 Task: Compose an email with the signature Gabriel Evans with the subject Request for a video and the message Could you please provide a summary of the results? from softage.1@softage.net to softage.8@softage.net,  softage.1@softage.net and softage.9@softage.net with CC to softage.10@softage.net with an attached document Branding_strategy.docx, insert an emoji of work Send the email
Action: Mouse moved to (423, 525)
Screenshot: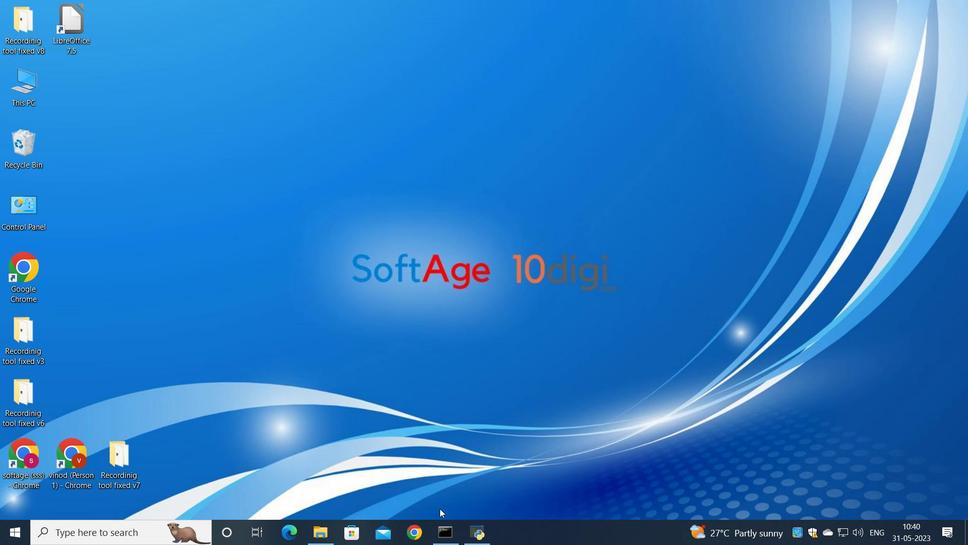 
Action: Mouse pressed left at (423, 525)
Screenshot: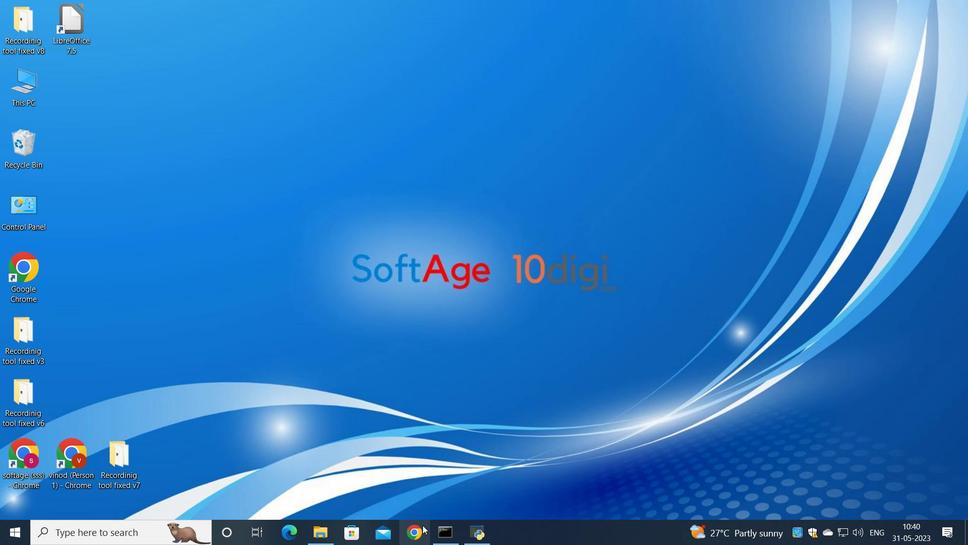 
Action: Mouse moved to (446, 332)
Screenshot: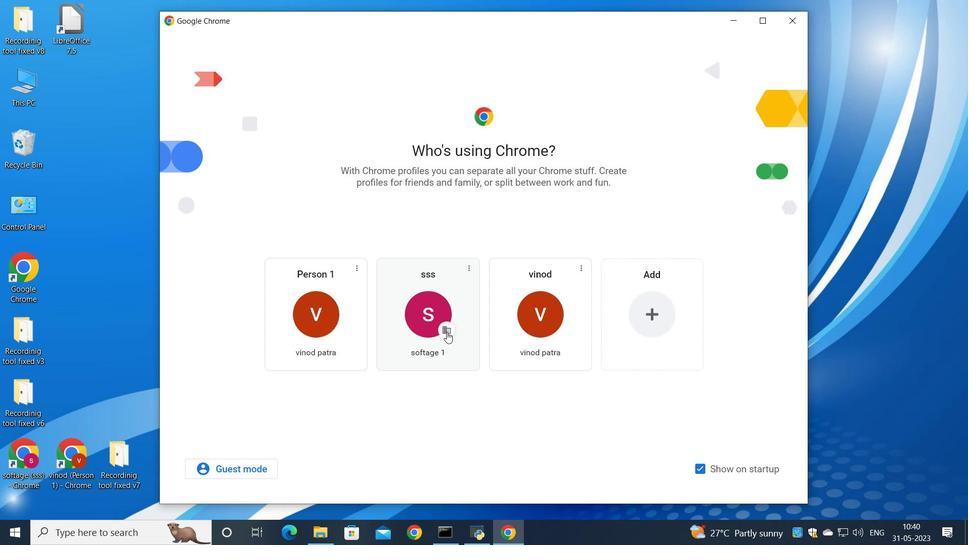 
Action: Mouse pressed left at (446, 332)
Screenshot: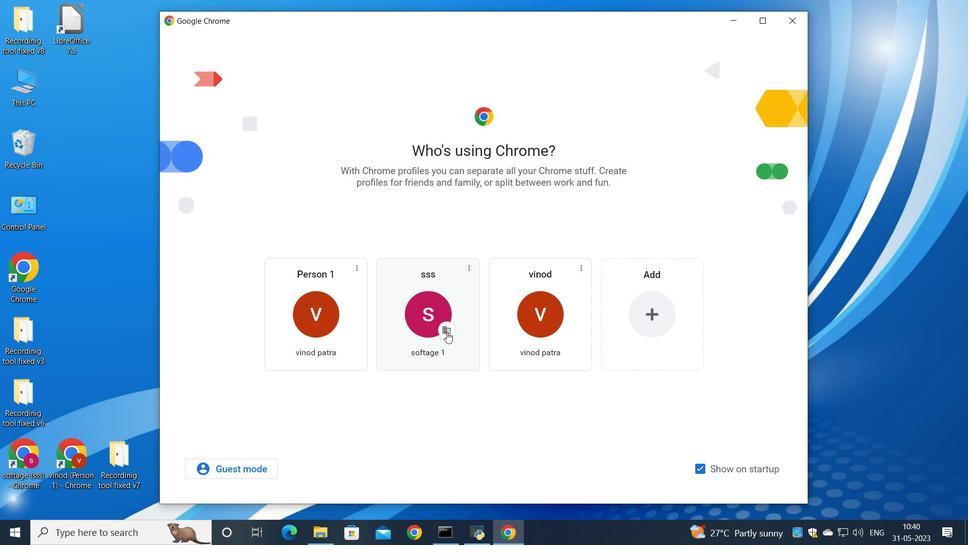 
Action: Mouse moved to (853, 62)
Screenshot: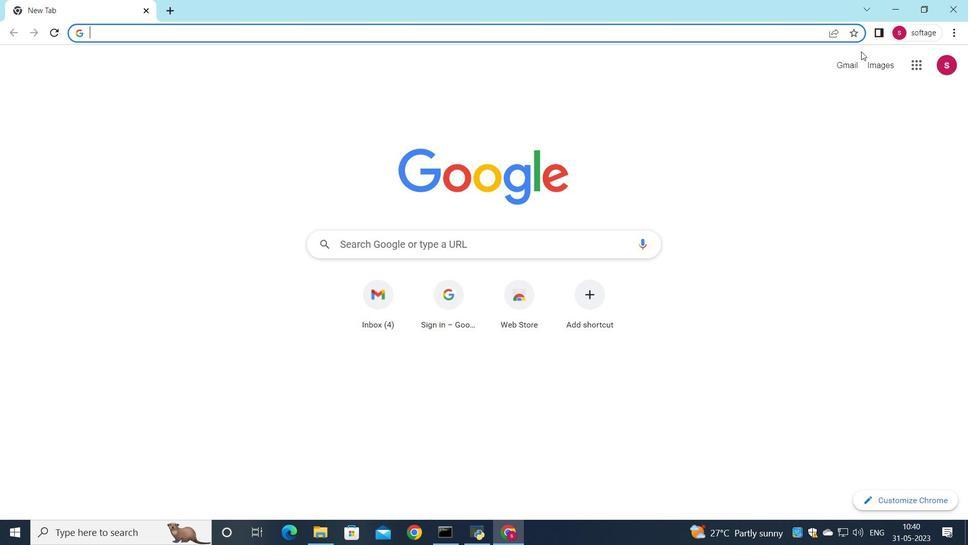 
Action: Mouse pressed left at (853, 62)
Screenshot: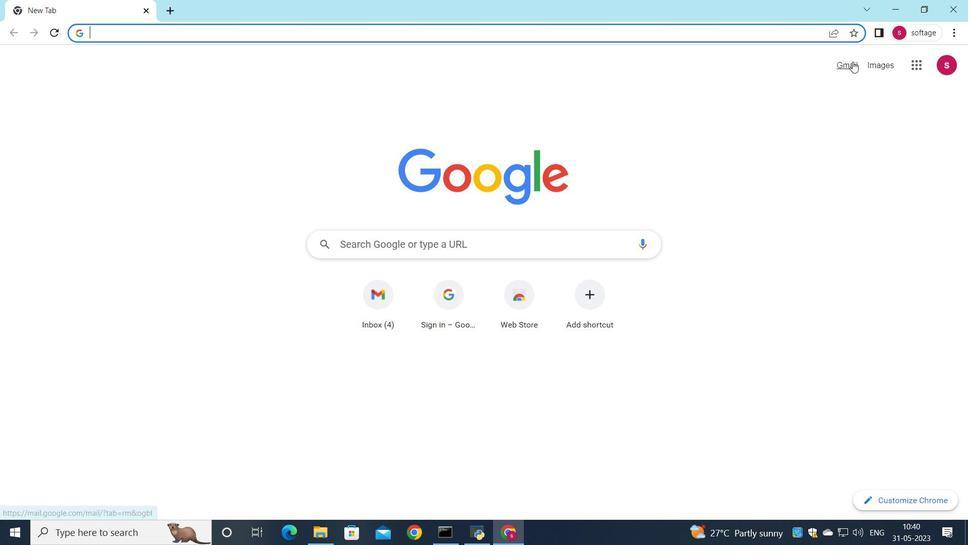 
Action: Mouse moved to (825, 77)
Screenshot: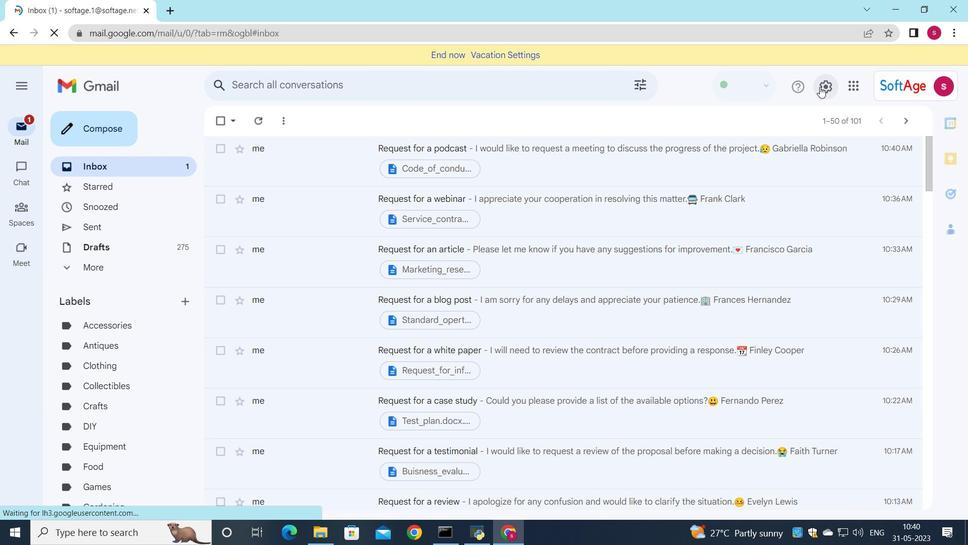 
Action: Mouse pressed left at (825, 77)
Screenshot: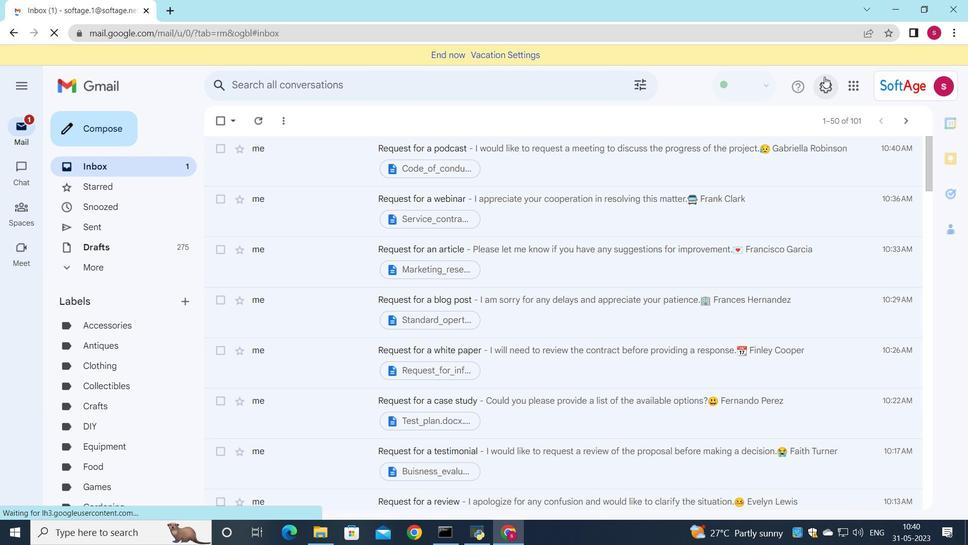 
Action: Mouse moved to (831, 154)
Screenshot: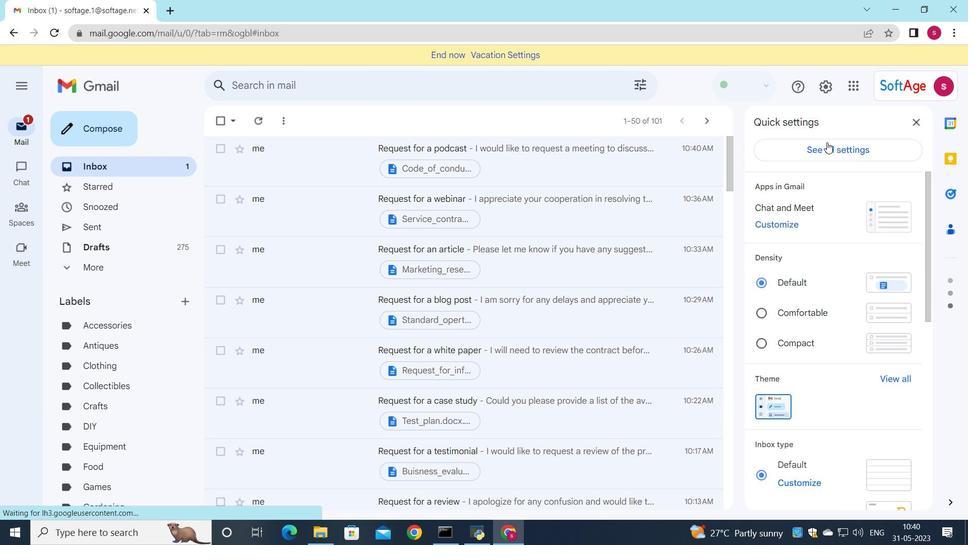 
Action: Mouse pressed left at (831, 154)
Screenshot: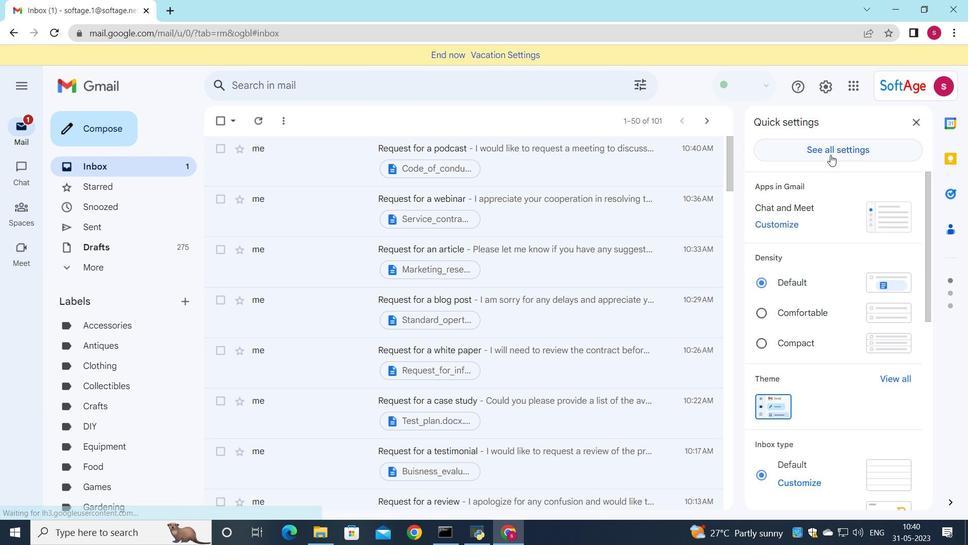 
Action: Mouse moved to (570, 228)
Screenshot: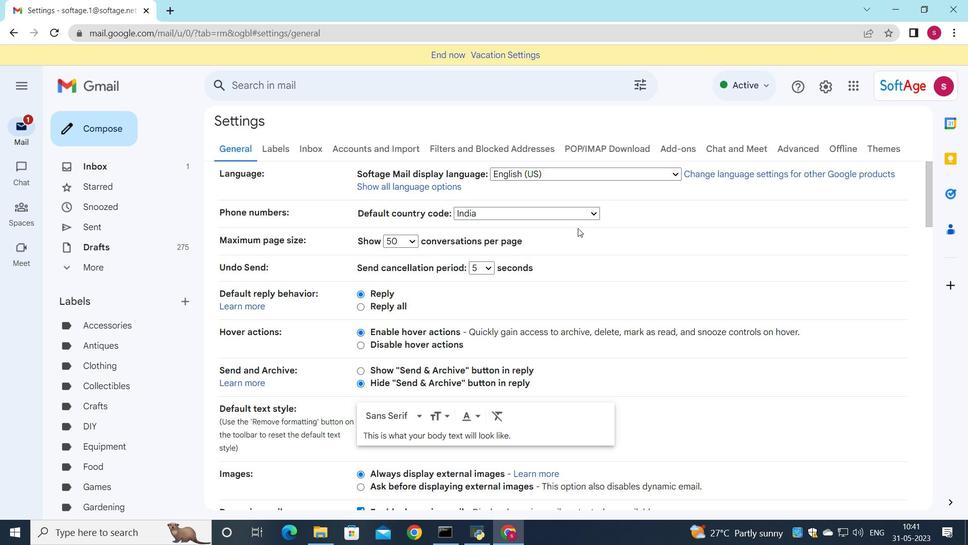 
Action: Mouse scrolled (570, 228) with delta (0, 0)
Screenshot: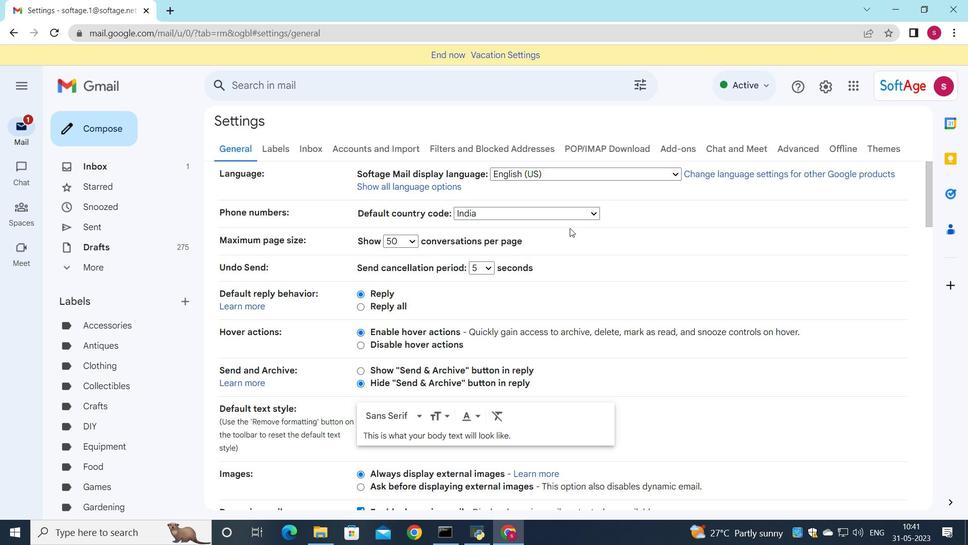 
Action: Mouse scrolled (570, 228) with delta (0, 0)
Screenshot: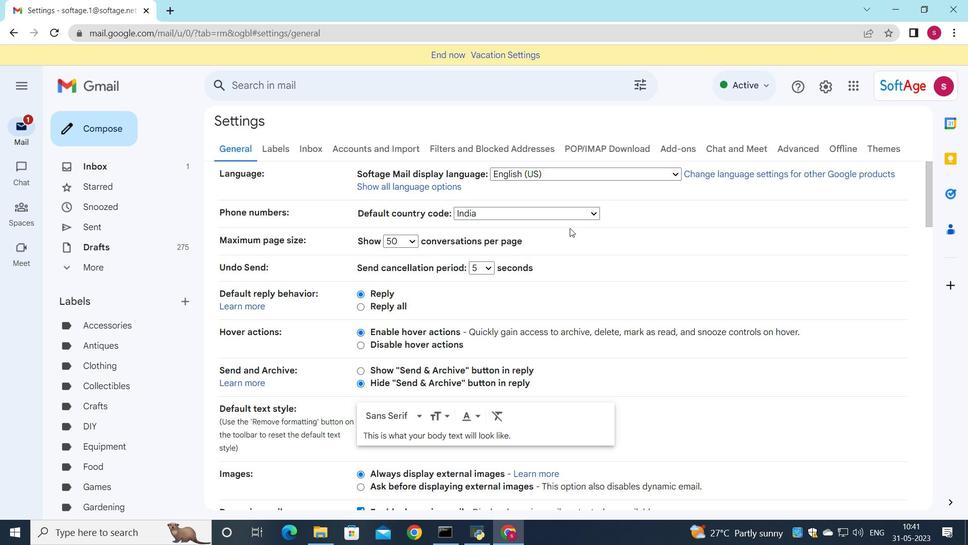 
Action: Mouse scrolled (570, 228) with delta (0, 0)
Screenshot: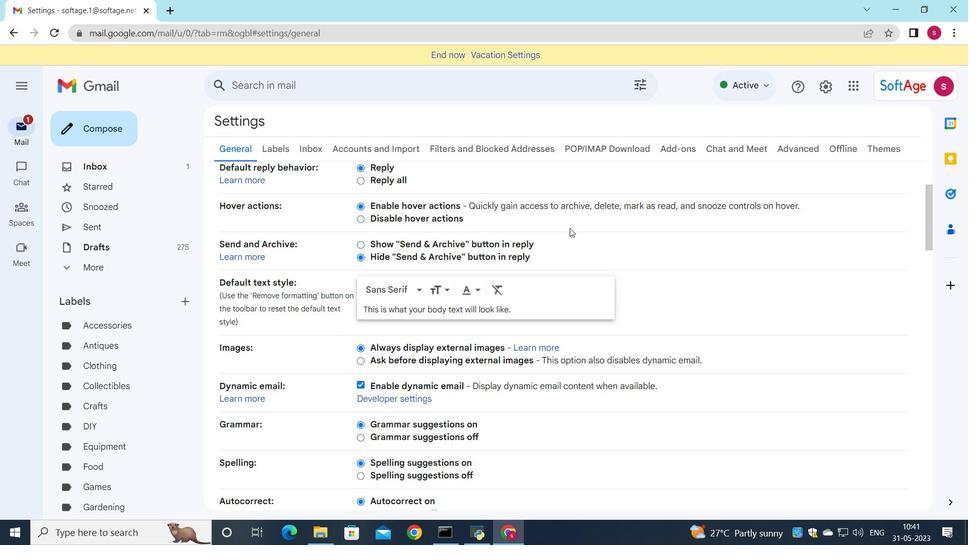 
Action: Mouse scrolled (570, 228) with delta (0, 0)
Screenshot: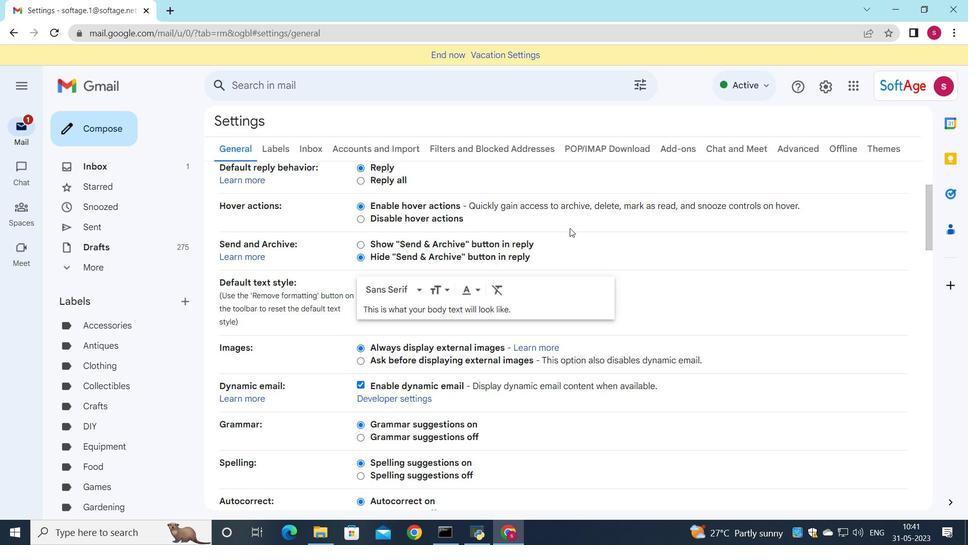 
Action: Mouse scrolled (570, 228) with delta (0, 0)
Screenshot: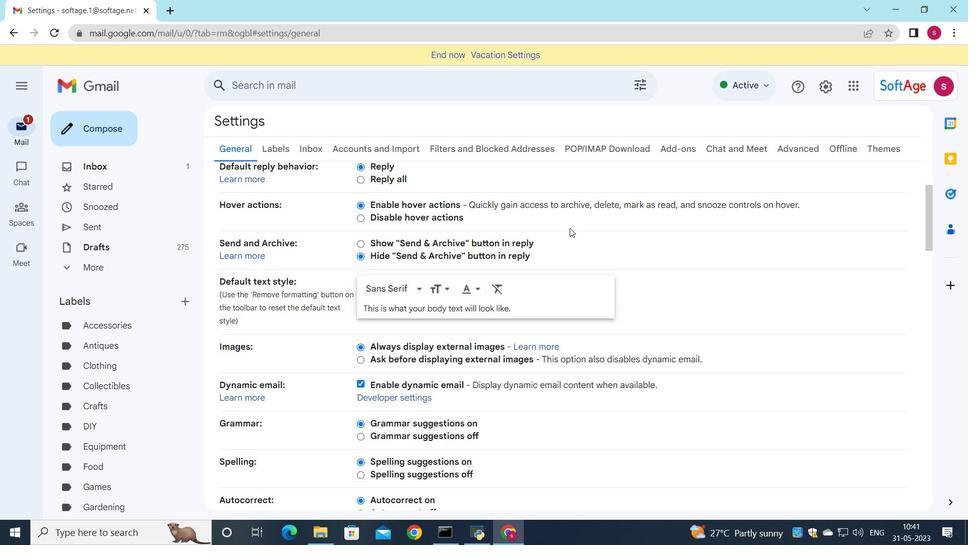 
Action: Mouse scrolled (570, 228) with delta (0, 0)
Screenshot: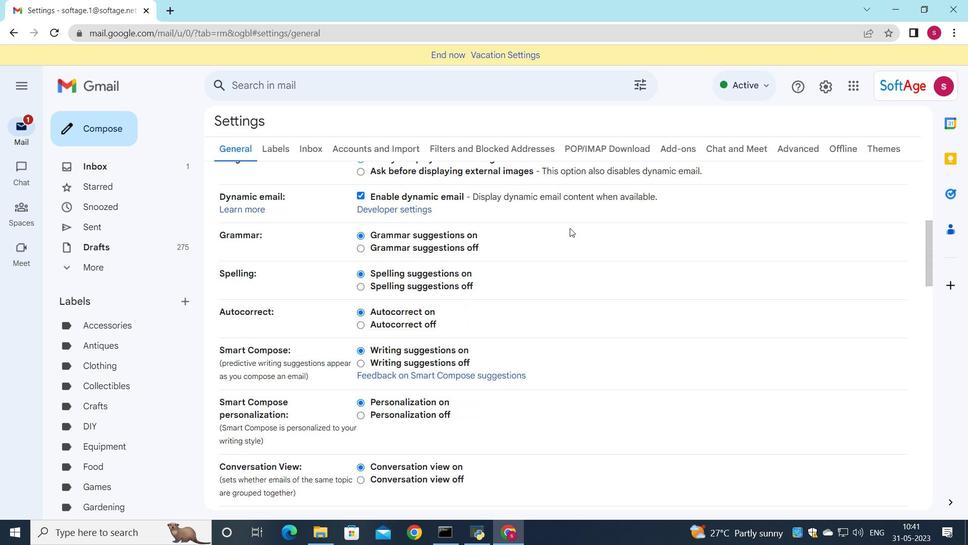 
Action: Mouse scrolled (570, 228) with delta (0, 0)
Screenshot: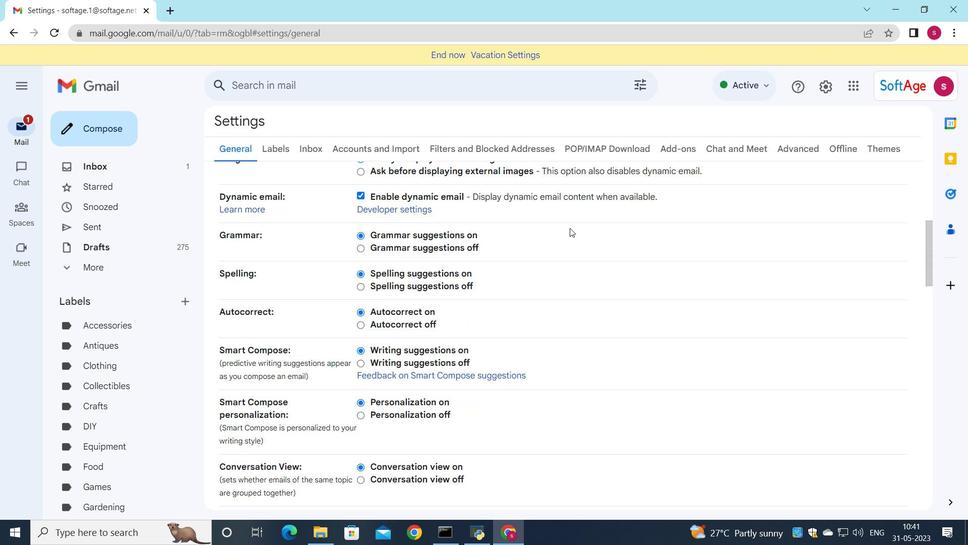 
Action: Mouse scrolled (570, 228) with delta (0, 0)
Screenshot: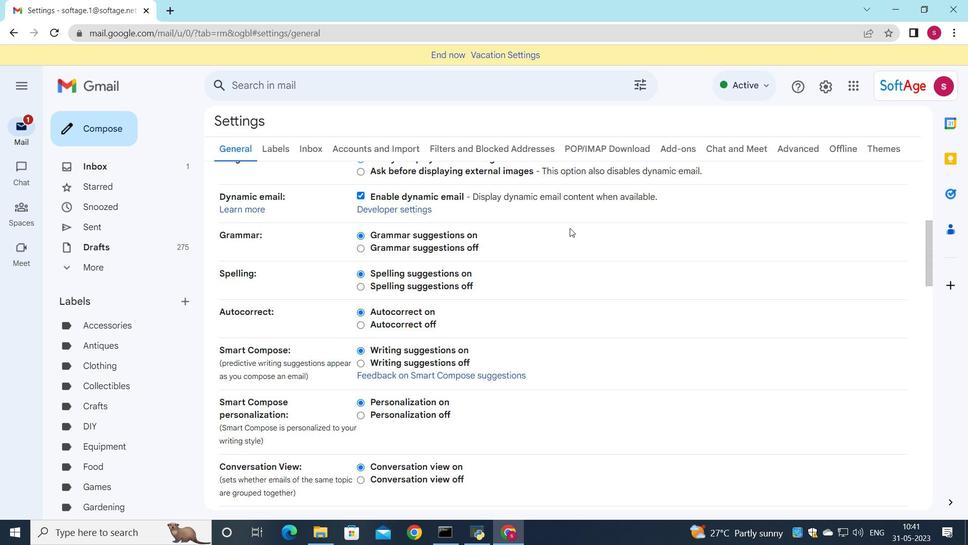 
Action: Mouse scrolled (570, 228) with delta (0, 0)
Screenshot: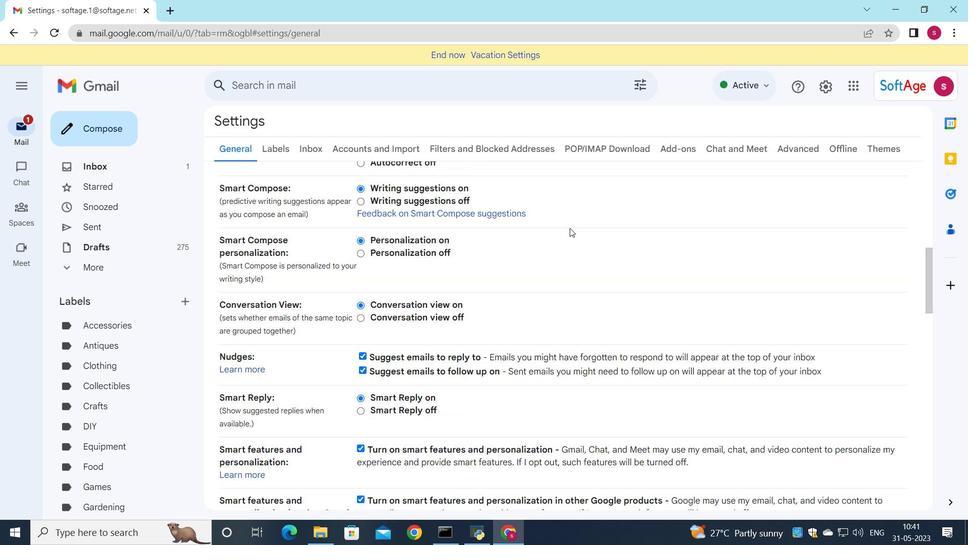 
Action: Mouse scrolled (570, 228) with delta (0, 0)
Screenshot: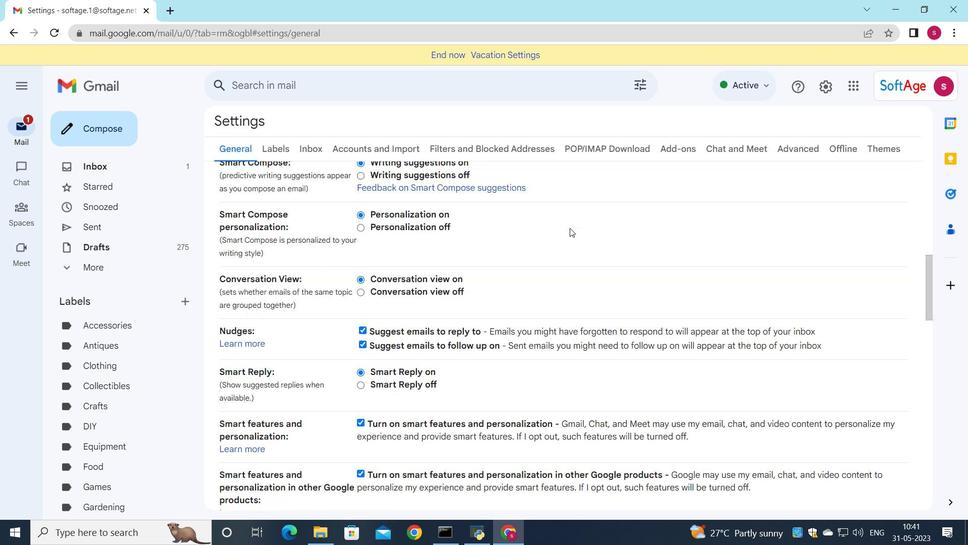 
Action: Mouse scrolled (570, 228) with delta (0, 0)
Screenshot: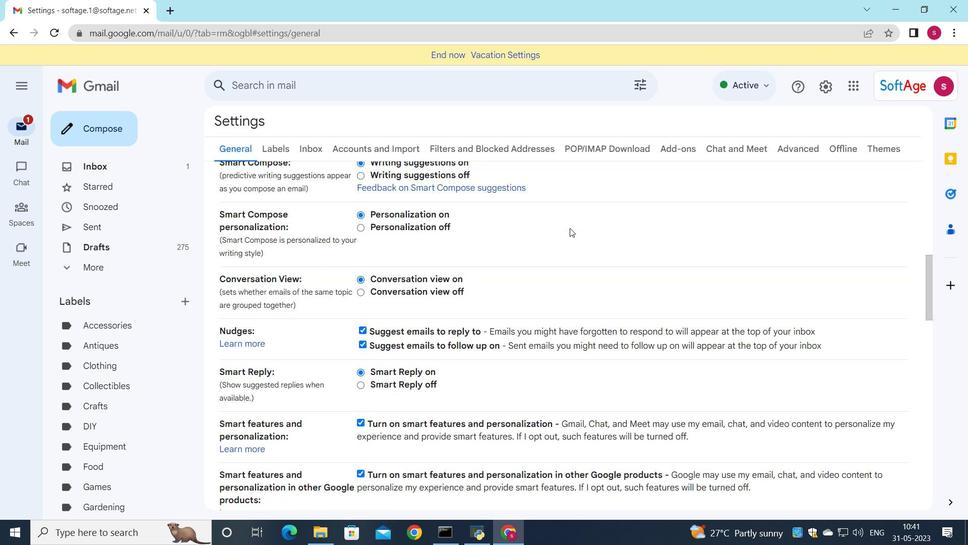 
Action: Mouse scrolled (570, 228) with delta (0, 0)
Screenshot: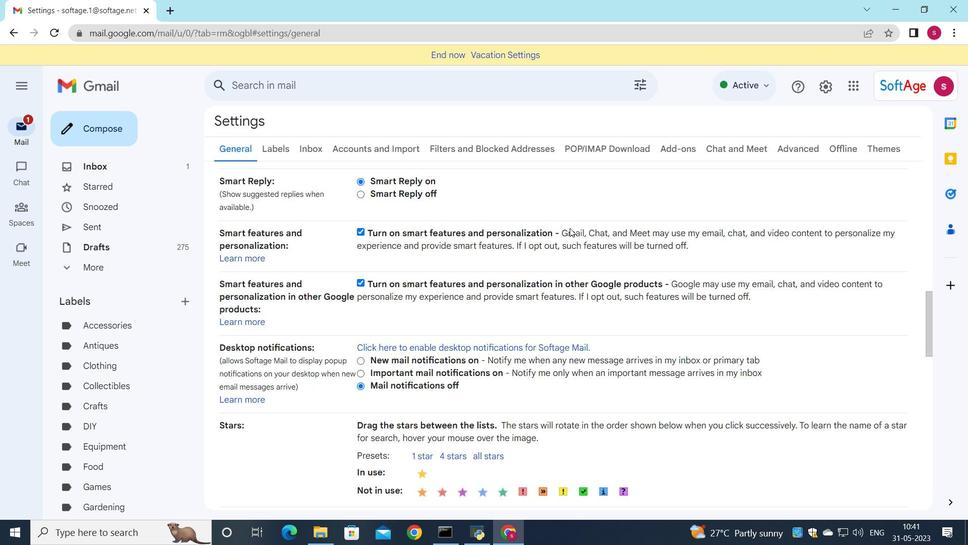 
Action: Mouse scrolled (570, 228) with delta (0, 0)
Screenshot: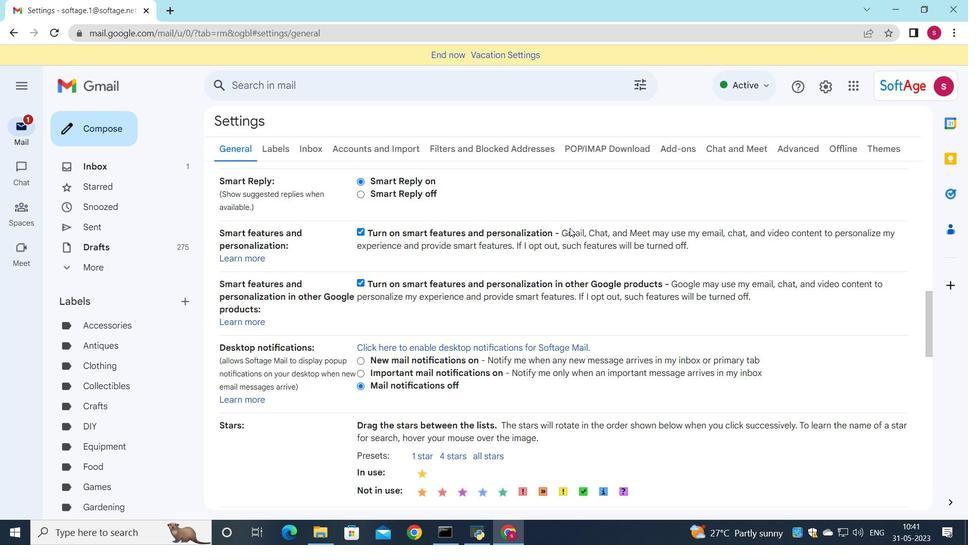 
Action: Mouse scrolled (570, 228) with delta (0, 0)
Screenshot: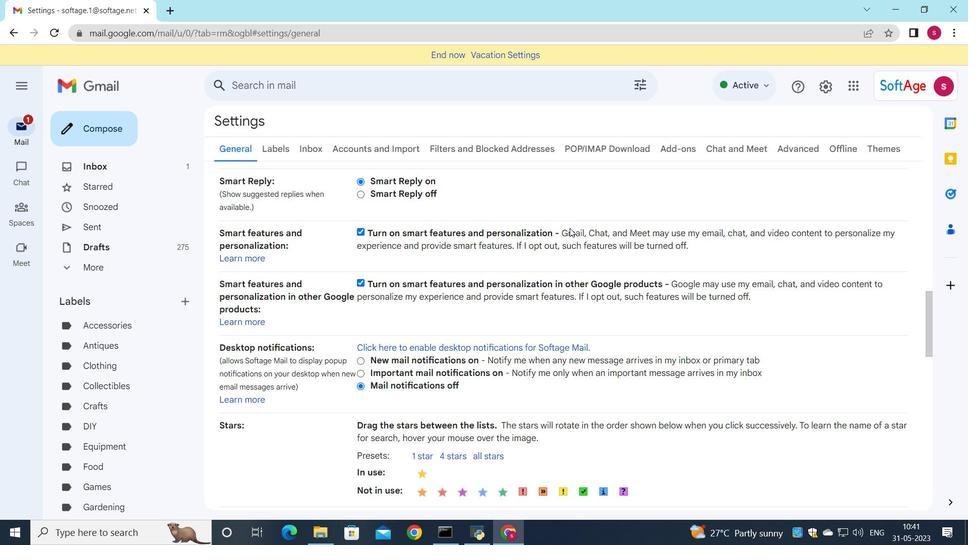 
Action: Mouse scrolled (570, 228) with delta (0, 0)
Screenshot: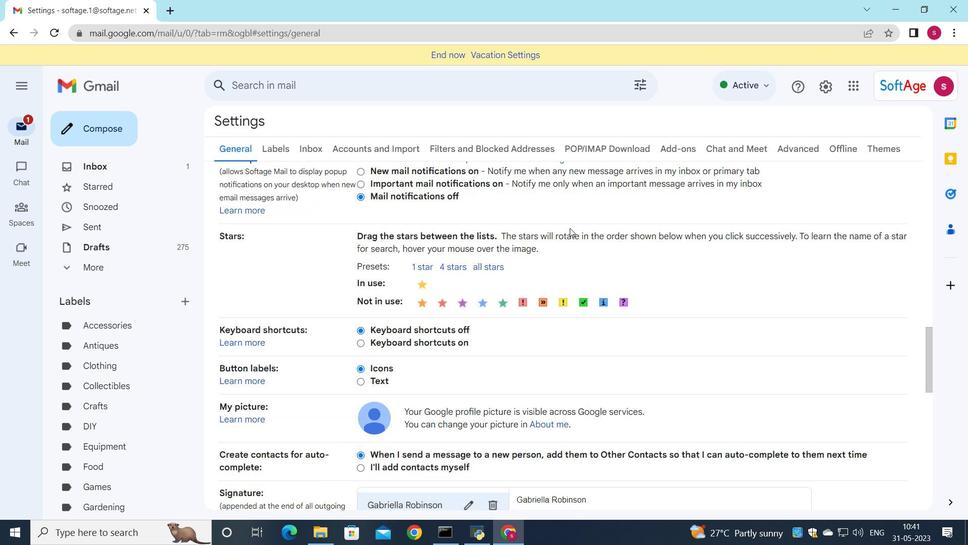 
Action: Mouse scrolled (570, 228) with delta (0, 0)
Screenshot: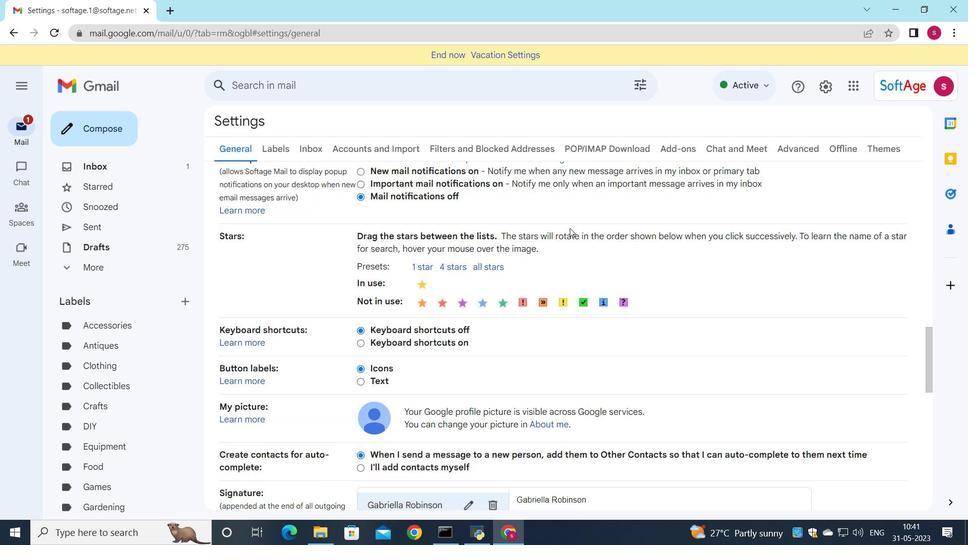 
Action: Mouse scrolled (570, 228) with delta (0, 0)
Screenshot: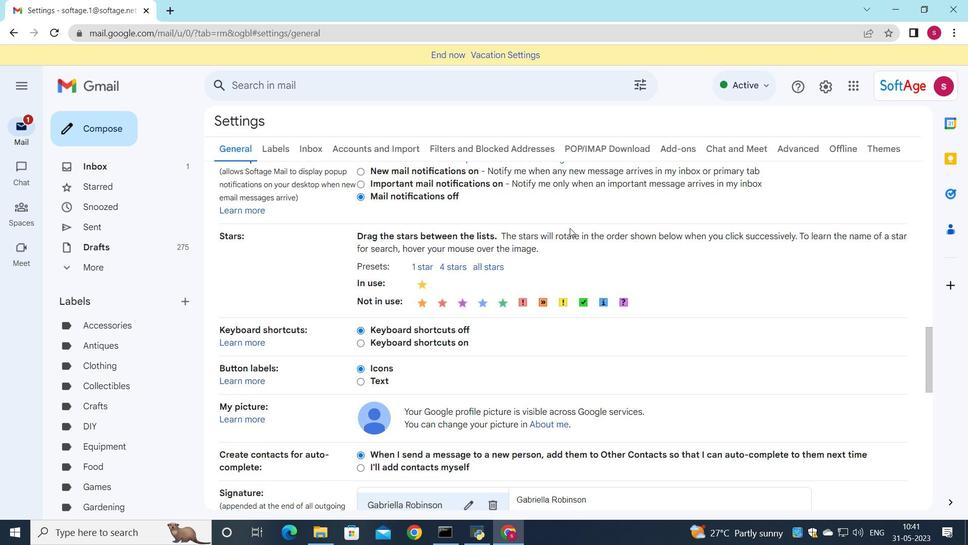 
Action: Mouse scrolled (570, 228) with delta (0, 0)
Screenshot: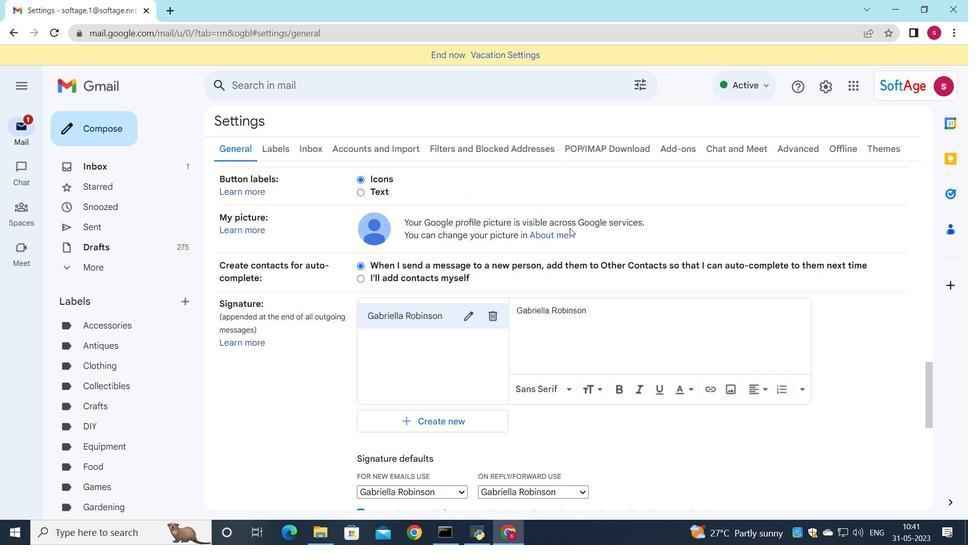 
Action: Mouse scrolled (570, 228) with delta (0, 0)
Screenshot: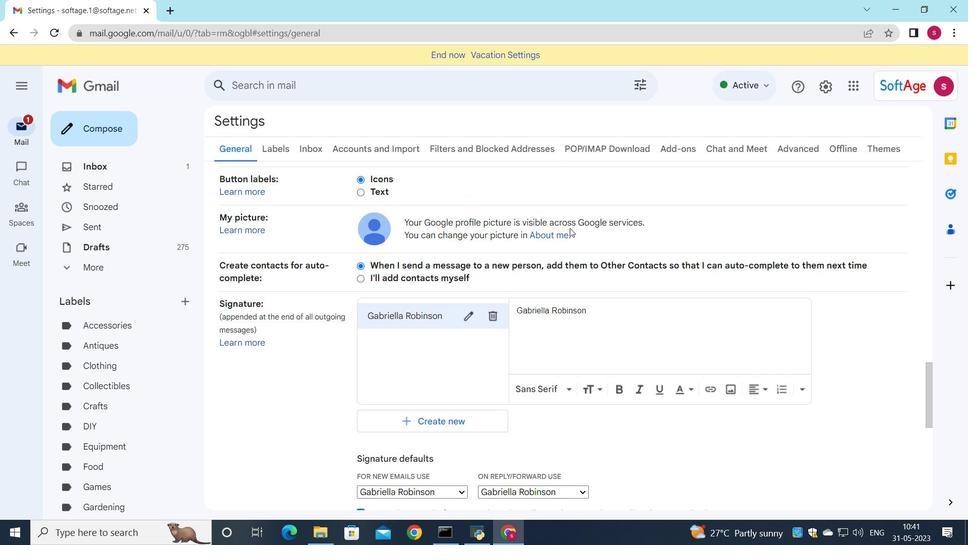 
Action: Mouse moved to (494, 185)
Screenshot: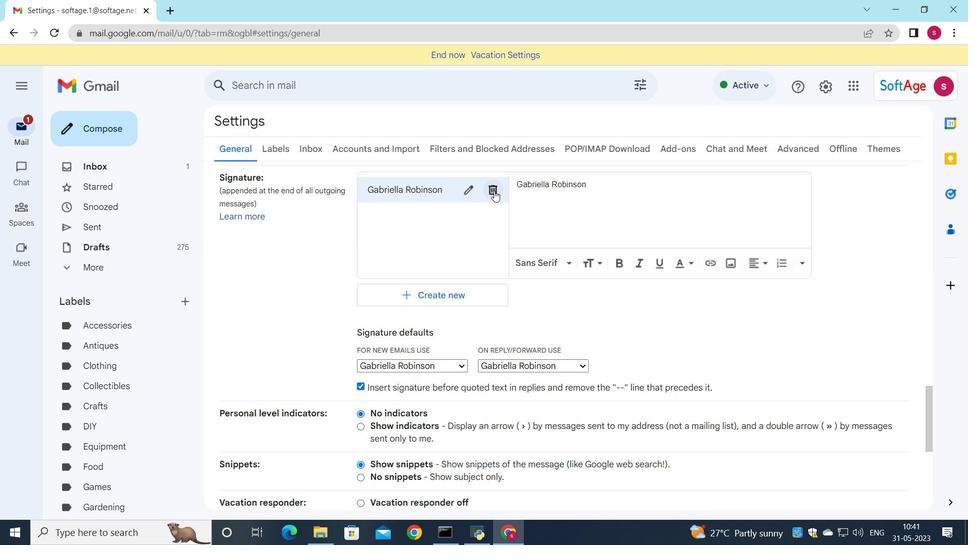 
Action: Mouse pressed left at (494, 185)
Screenshot: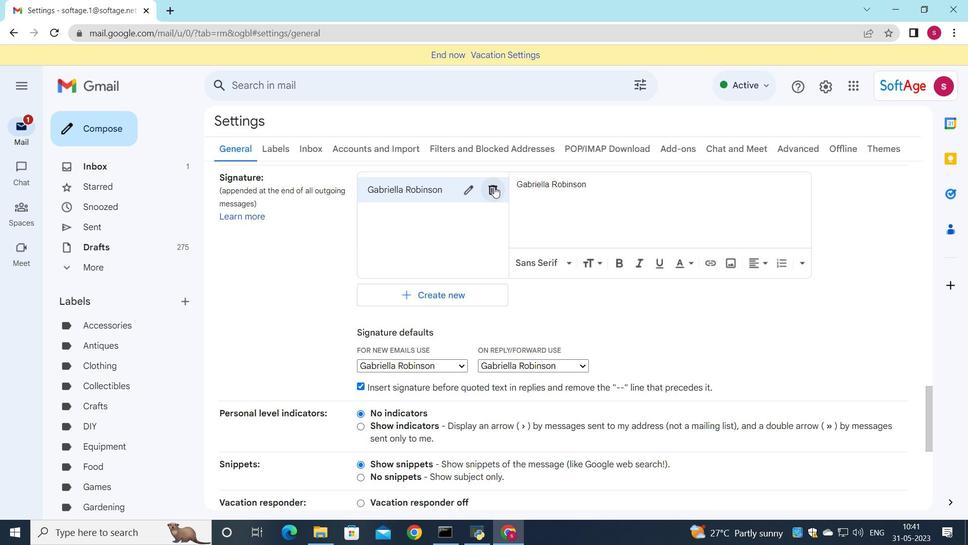 
Action: Mouse moved to (600, 306)
Screenshot: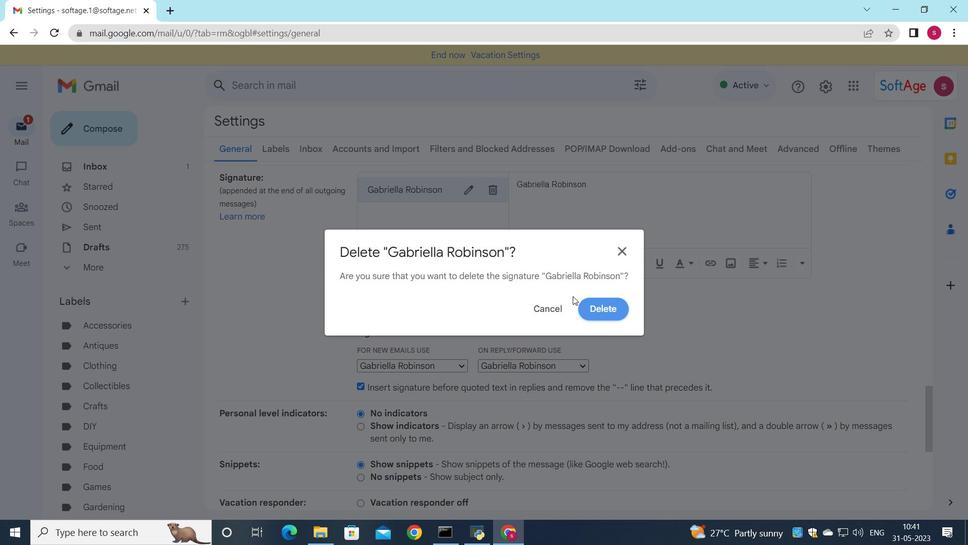 
Action: Mouse pressed left at (600, 306)
Screenshot: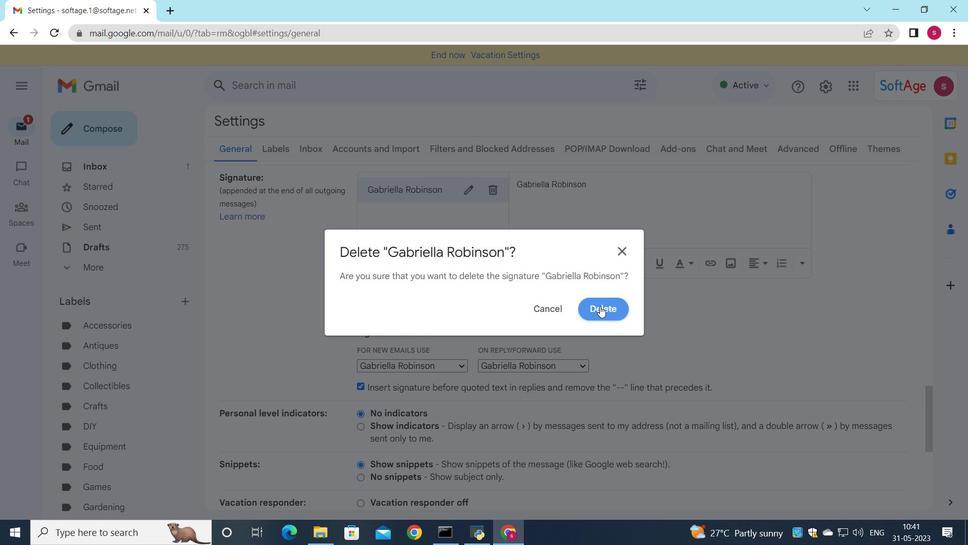 
Action: Mouse moved to (420, 198)
Screenshot: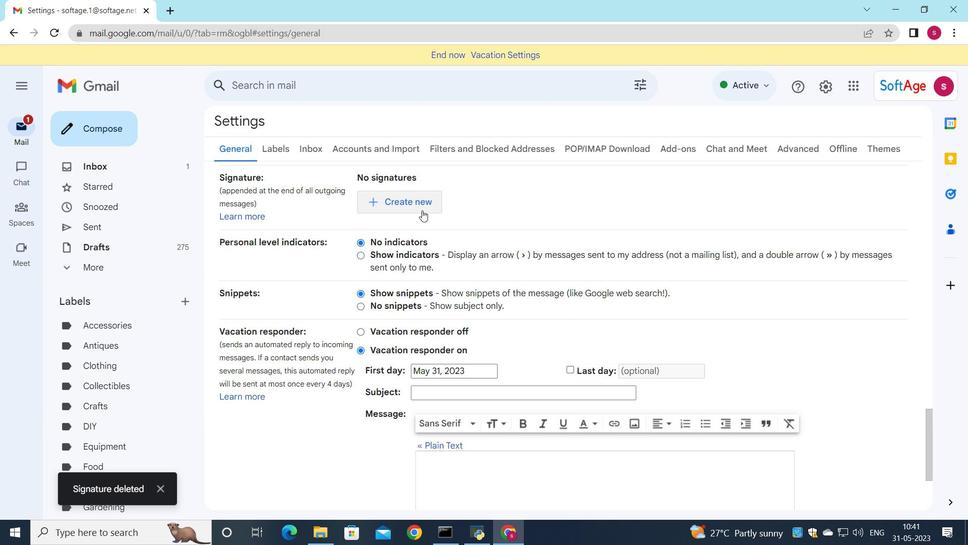 
Action: Mouse pressed left at (420, 198)
Screenshot: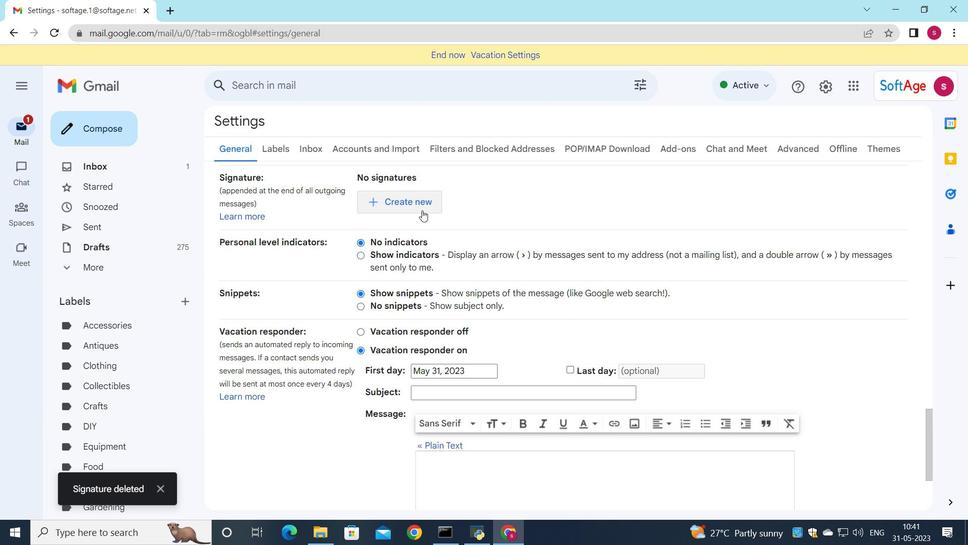 
Action: Mouse moved to (628, 252)
Screenshot: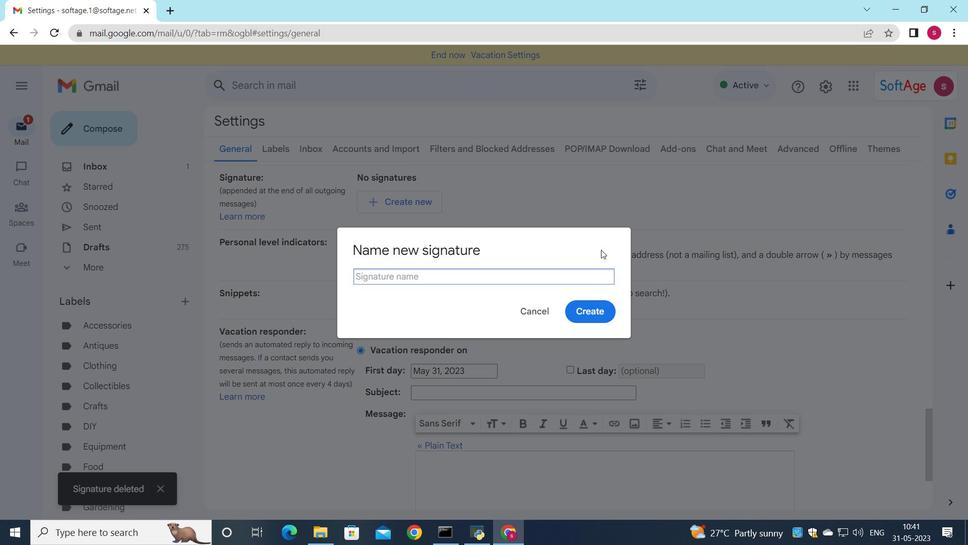 
Action: Key pressed <Key.shift>gabriel<Key.space><Key.shift>Evab<Key.backspace>ns
Screenshot: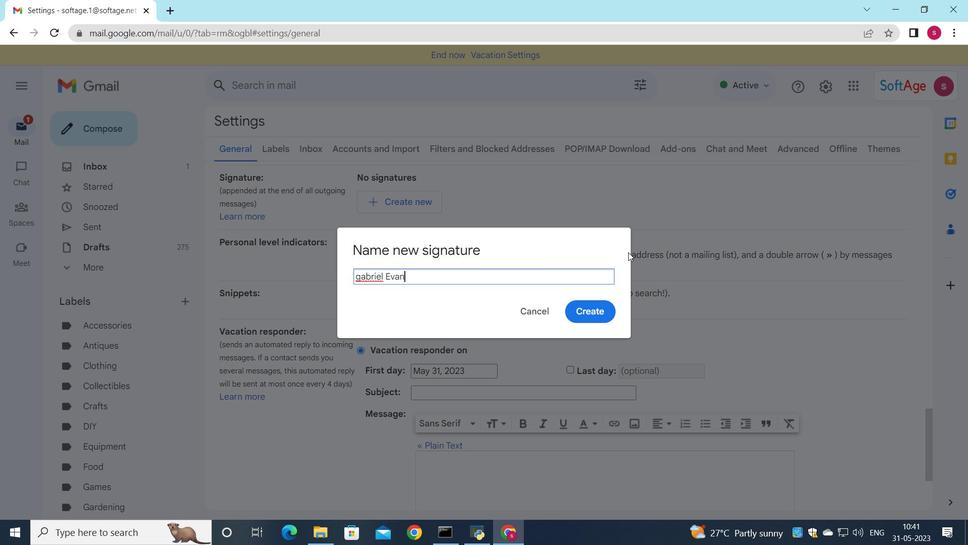 
Action: Mouse moved to (360, 276)
Screenshot: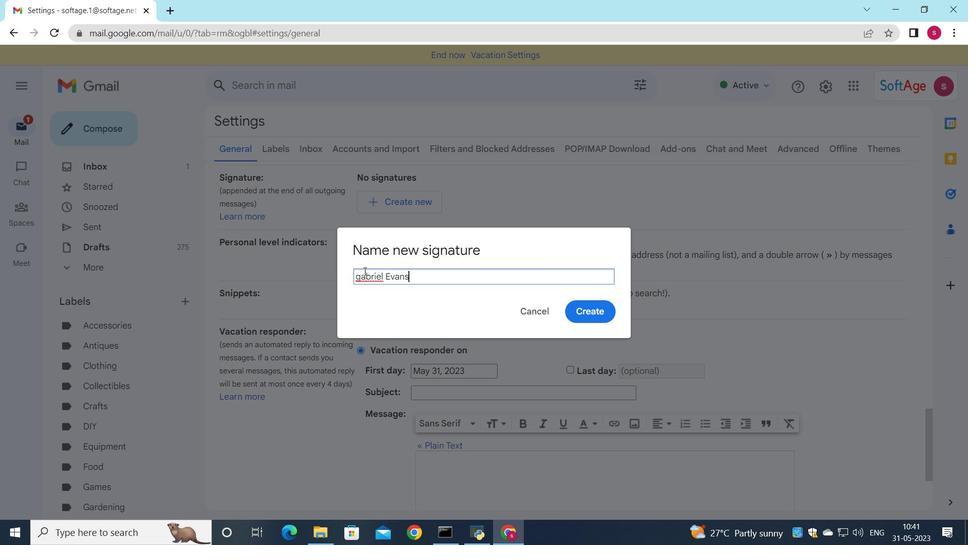 
Action: Mouse pressed left at (360, 276)
Screenshot: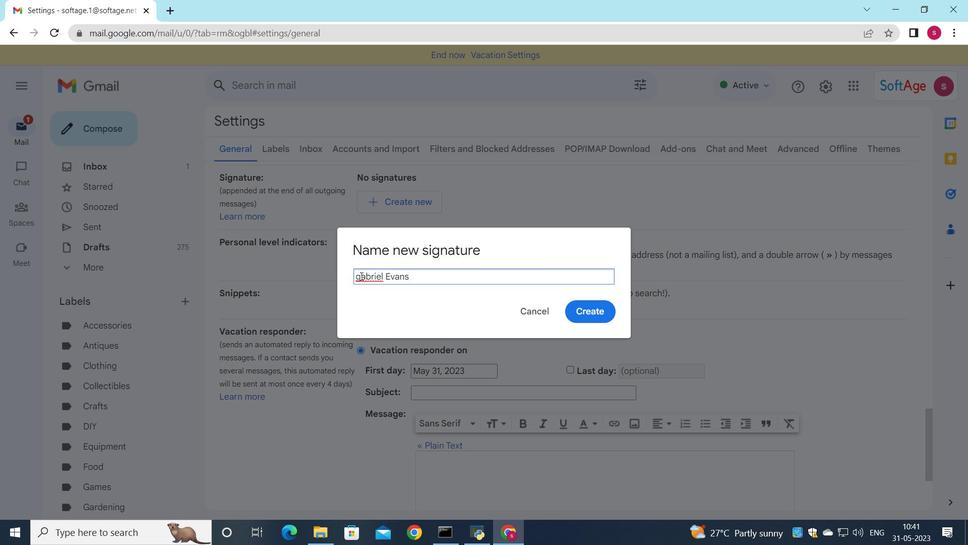 
Action: Key pressed <Key.backspace><Key.shift>g
Screenshot: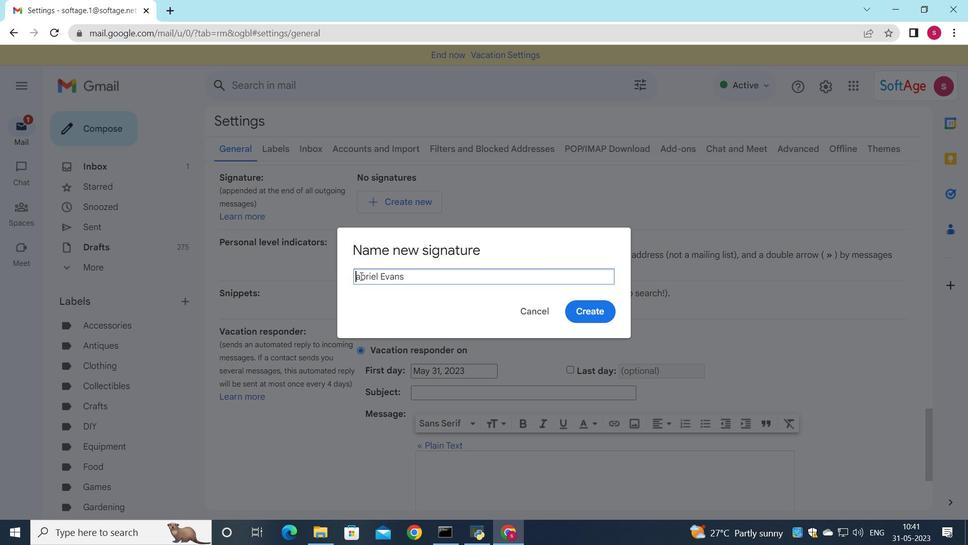 
Action: Mouse moved to (363, 275)
Screenshot: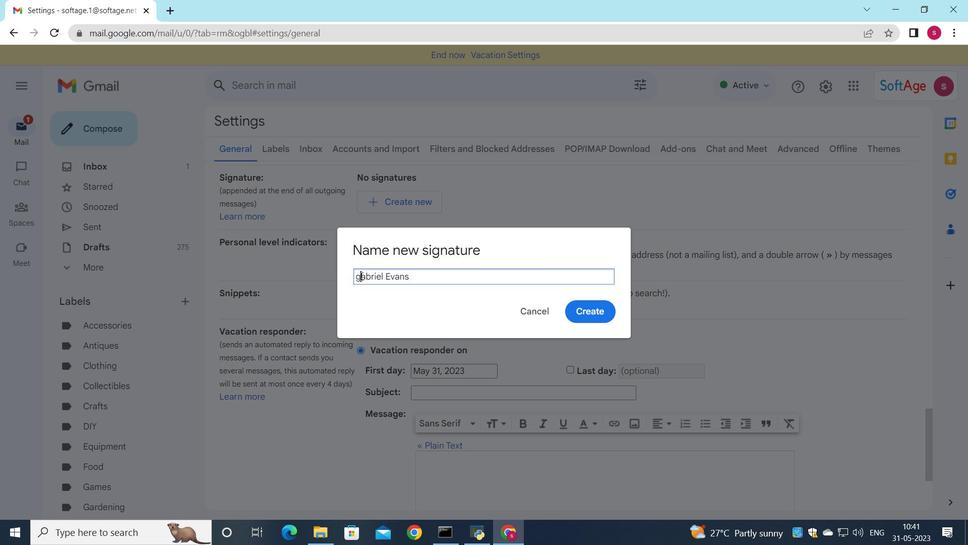 
Action: Key pressed <Key.backspace><Key.shift>G
Screenshot: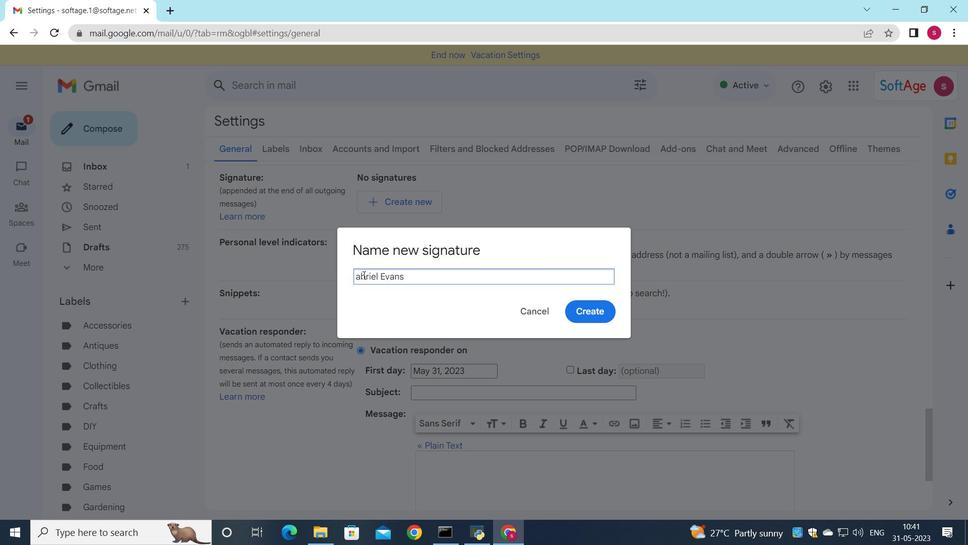 
Action: Mouse moved to (587, 310)
Screenshot: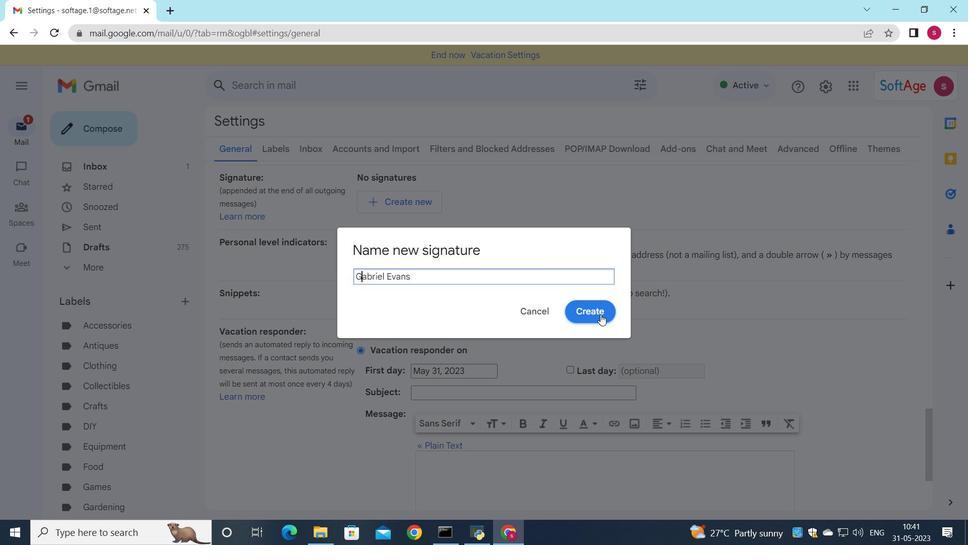 
Action: Mouse pressed left at (587, 310)
Screenshot: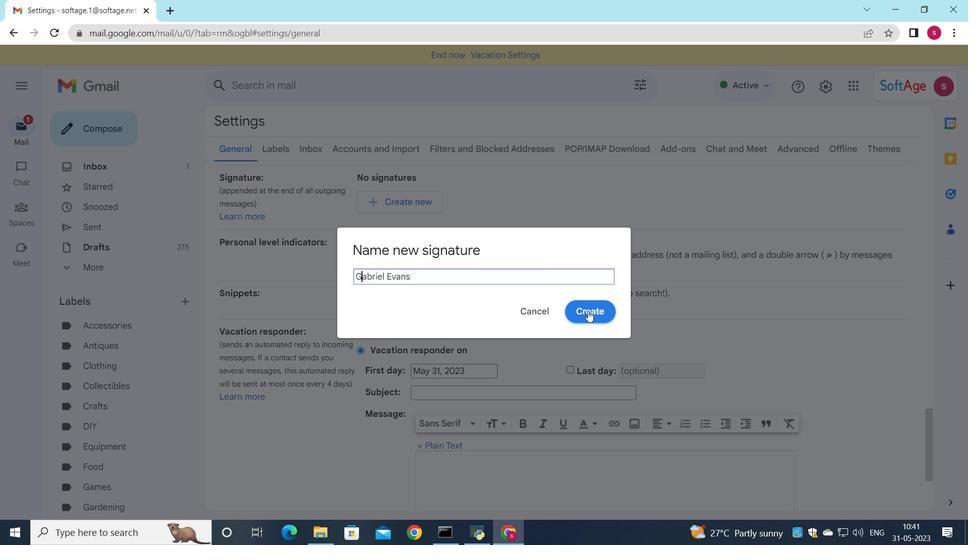 
Action: Mouse moved to (576, 201)
Screenshot: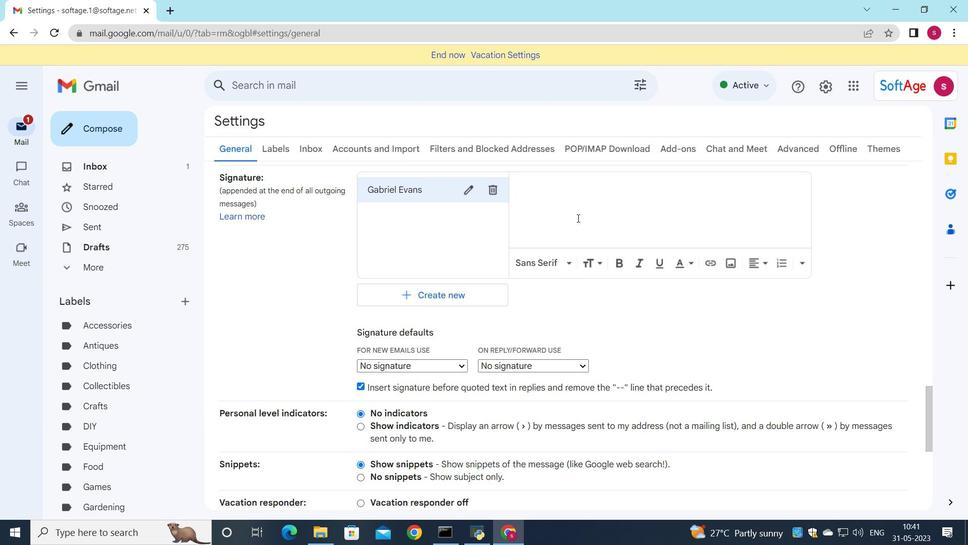 
Action: Mouse pressed left at (576, 201)
Screenshot: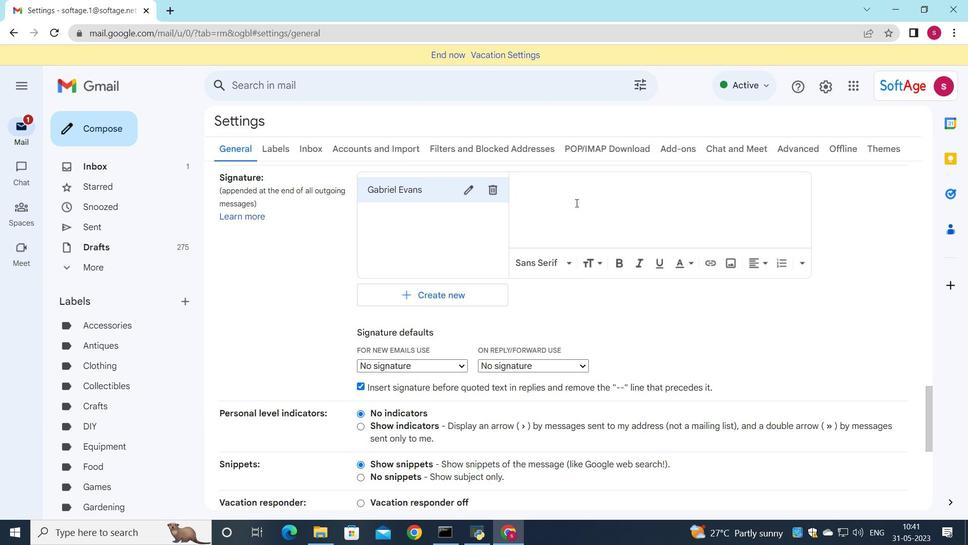 
Action: Key pressed <Key.shift>Gabriel<Key.space><Key.shift>Evans
Screenshot: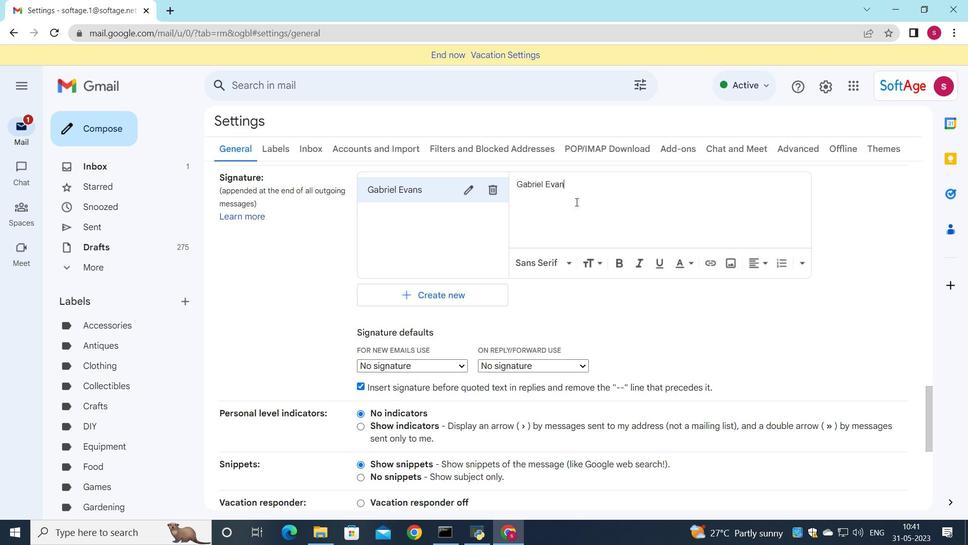 
Action: Mouse moved to (446, 364)
Screenshot: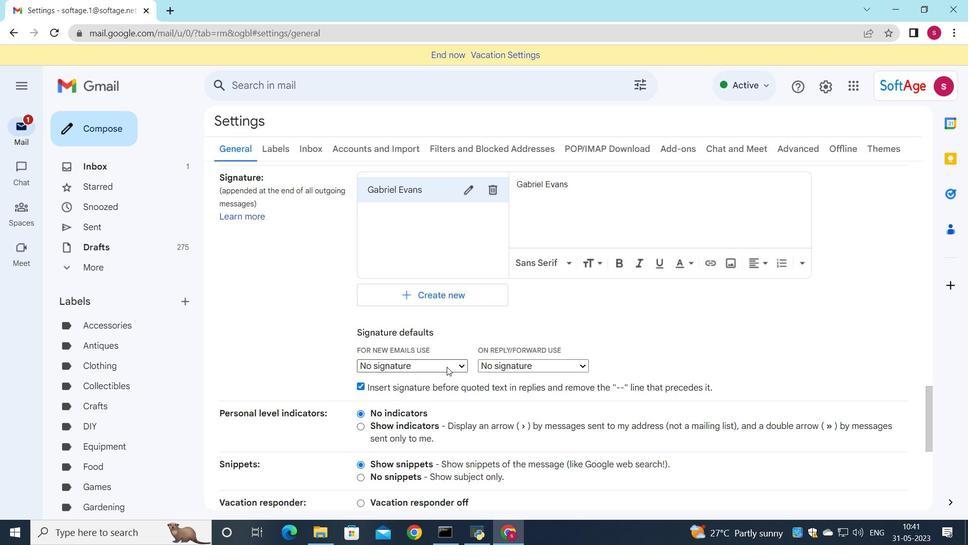 
Action: Mouse pressed left at (446, 364)
Screenshot: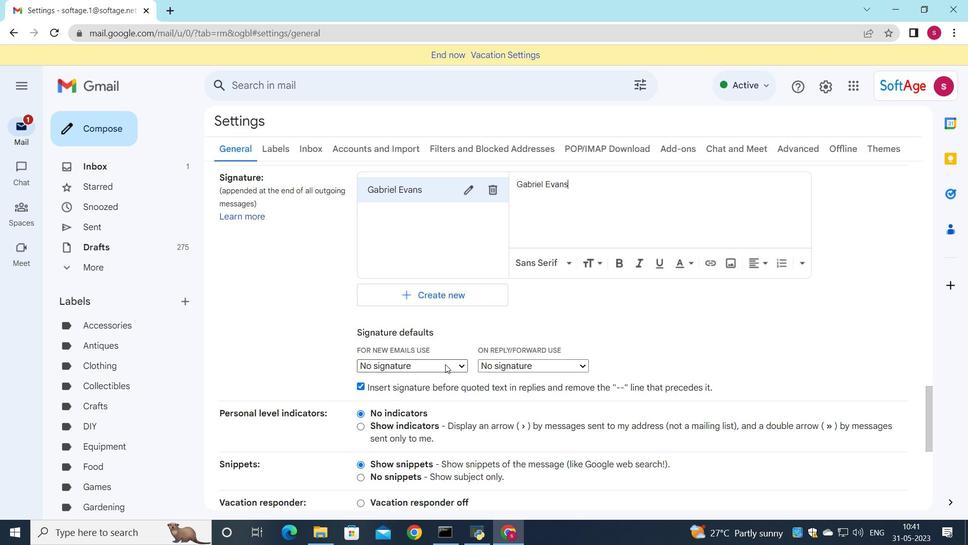 
Action: Mouse moved to (441, 391)
Screenshot: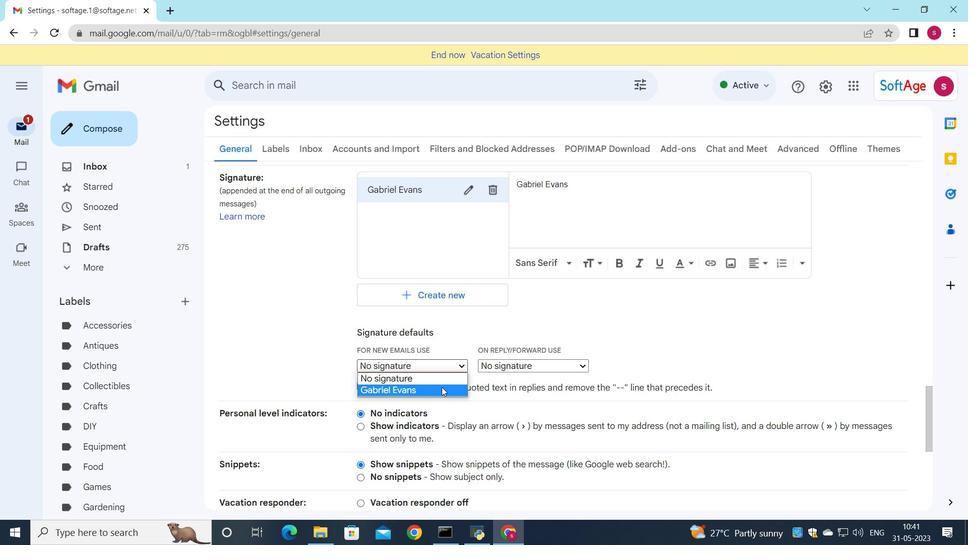 
Action: Mouse pressed left at (441, 391)
Screenshot: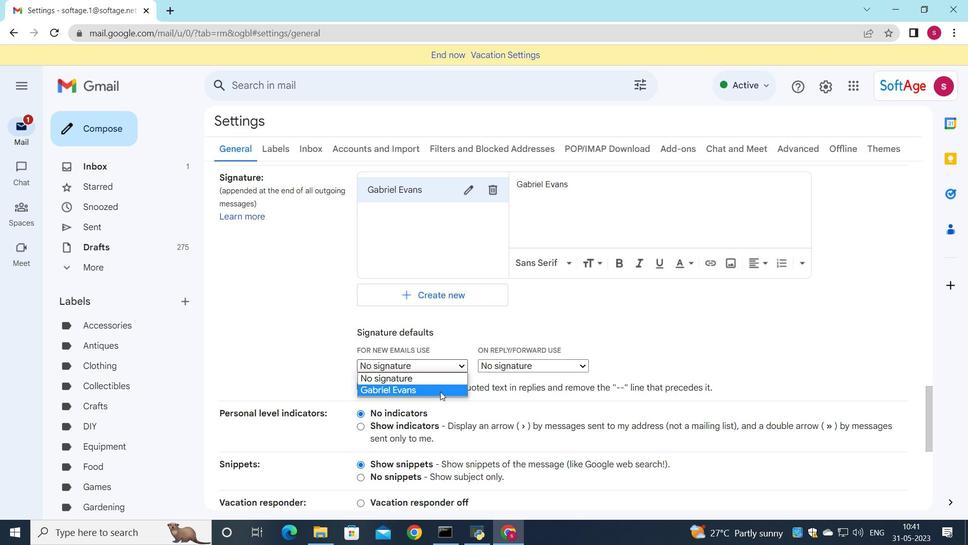 
Action: Mouse moved to (523, 360)
Screenshot: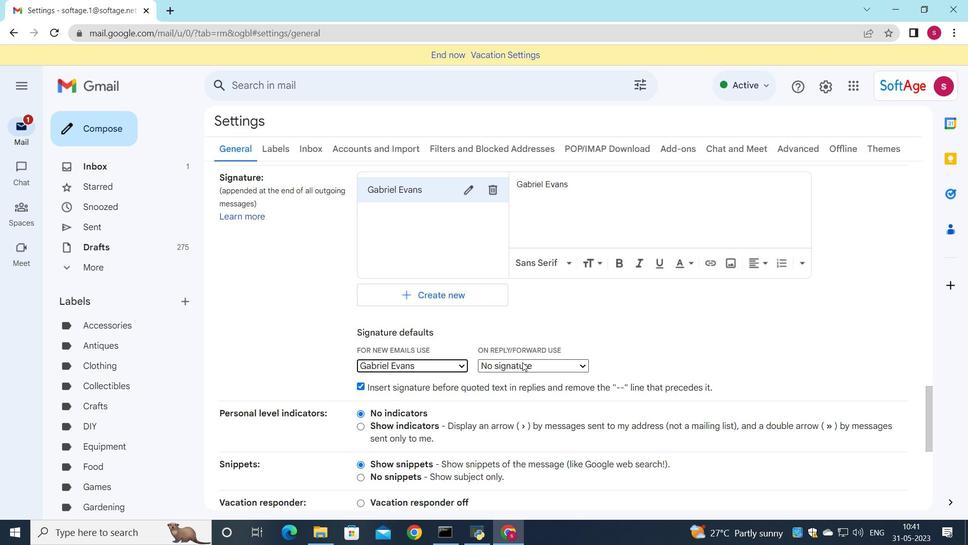 
Action: Mouse pressed left at (523, 360)
Screenshot: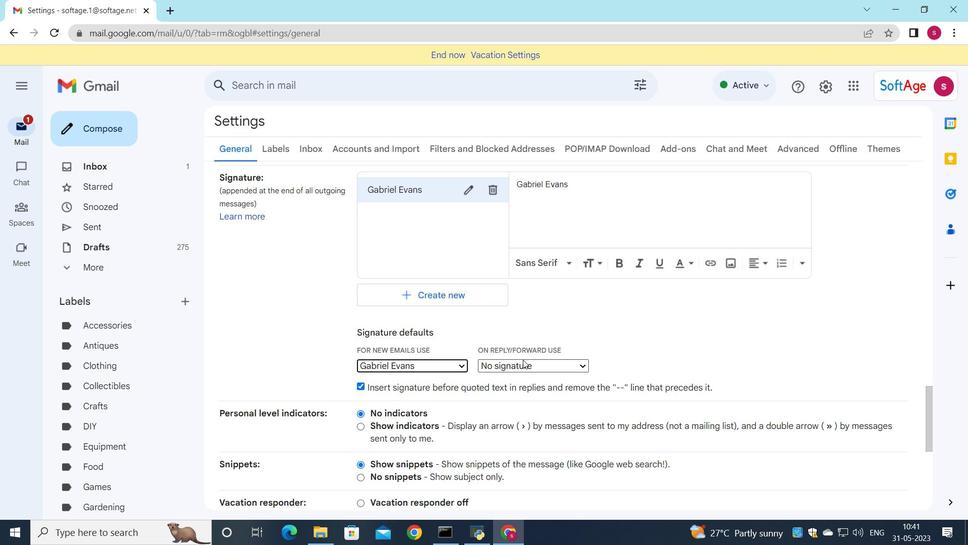 
Action: Mouse moved to (524, 389)
Screenshot: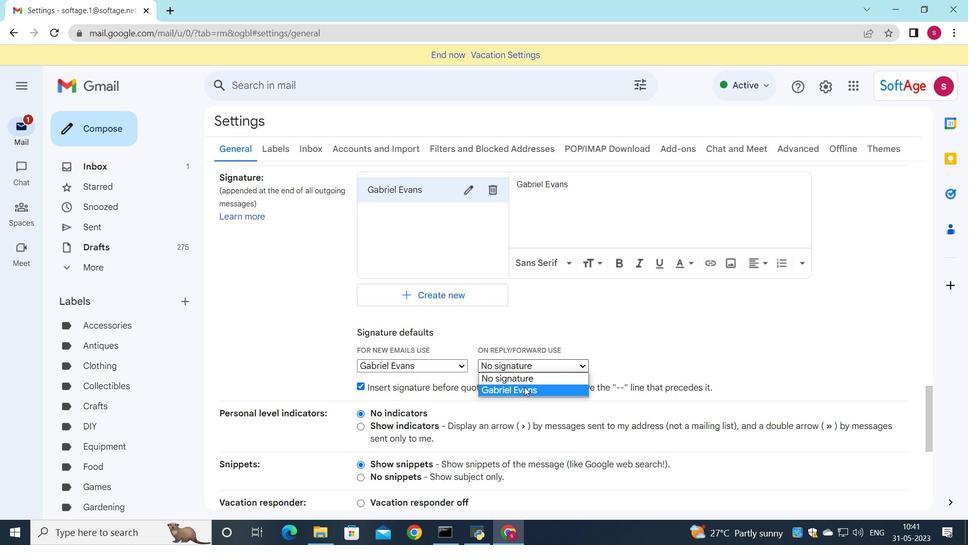
Action: Mouse pressed left at (524, 389)
Screenshot: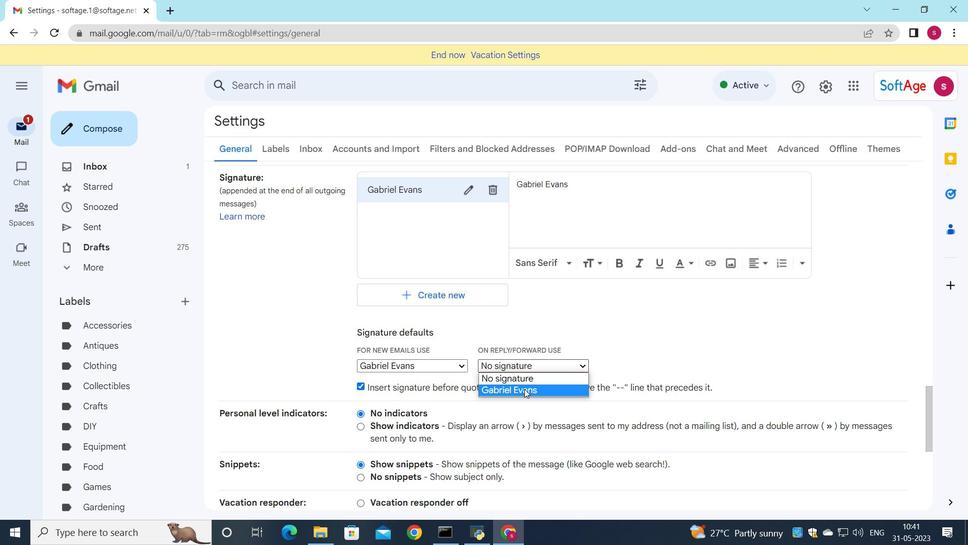 
Action: Mouse moved to (520, 357)
Screenshot: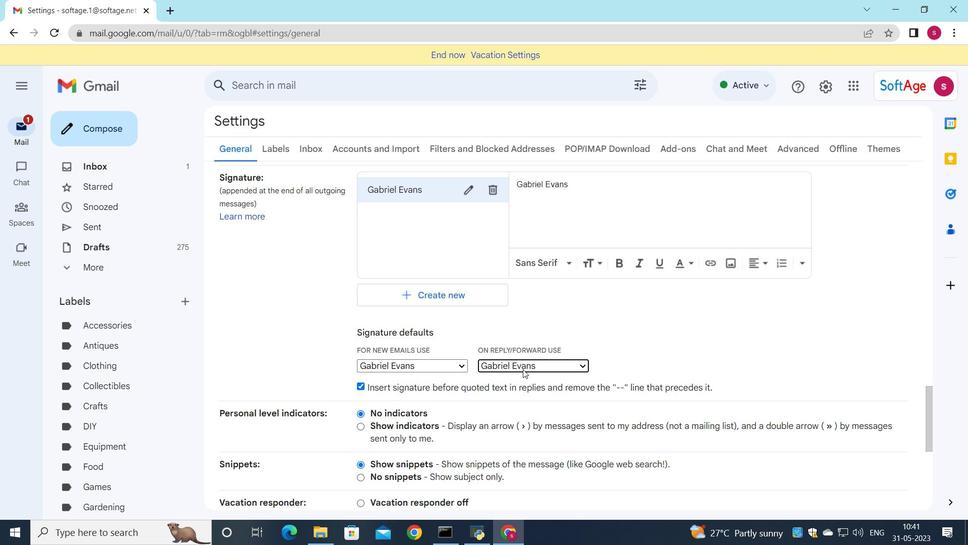 
Action: Mouse scrolled (520, 356) with delta (0, 0)
Screenshot: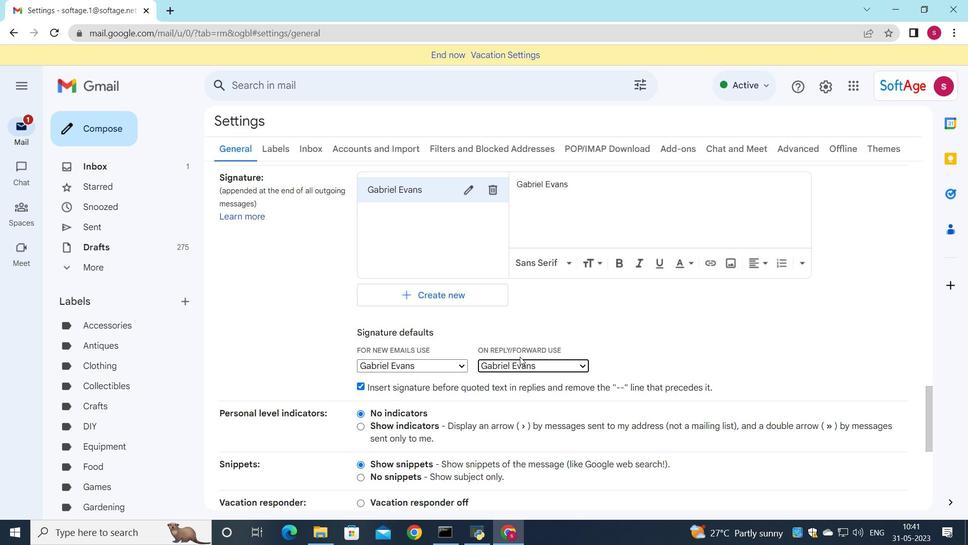
Action: Mouse scrolled (520, 356) with delta (0, 0)
Screenshot: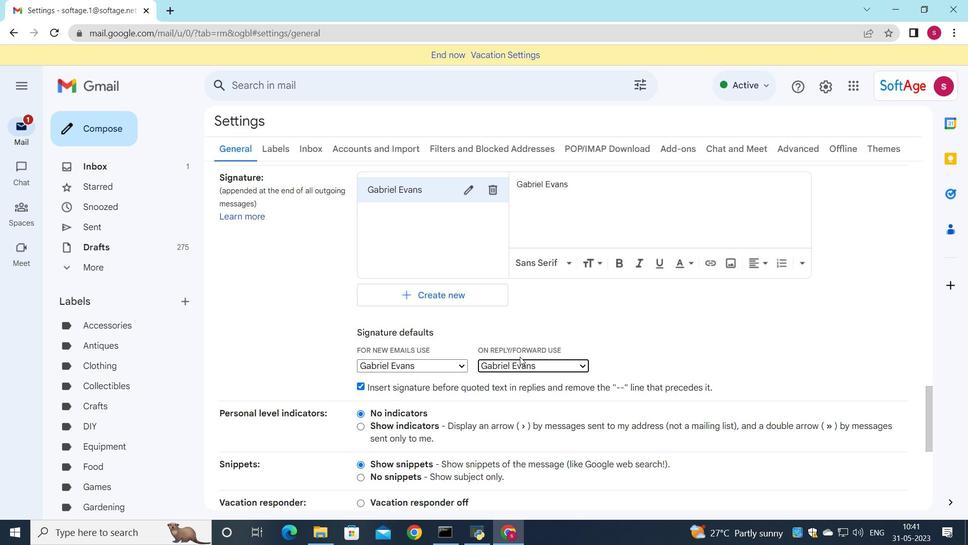 
Action: Mouse scrolled (520, 356) with delta (0, 0)
Screenshot: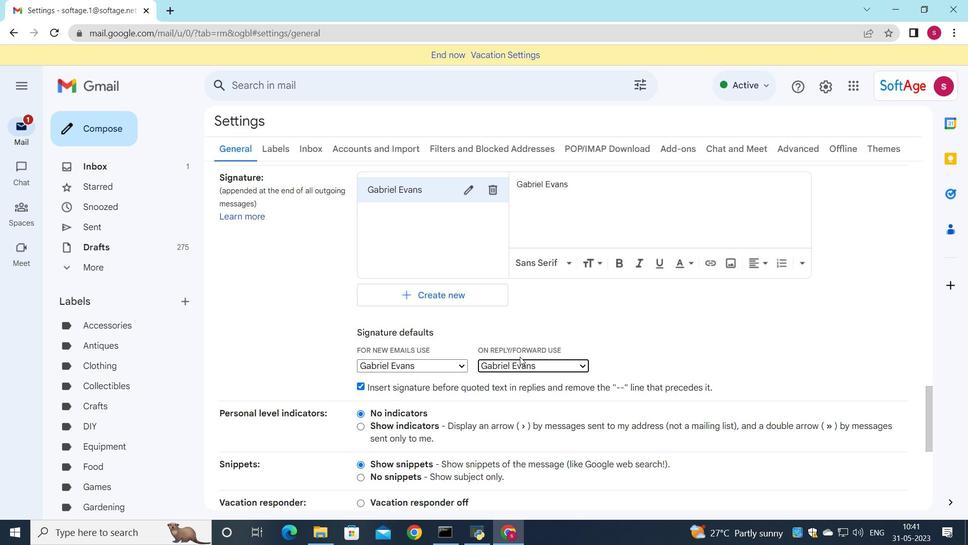 
Action: Mouse scrolled (520, 356) with delta (0, 0)
Screenshot: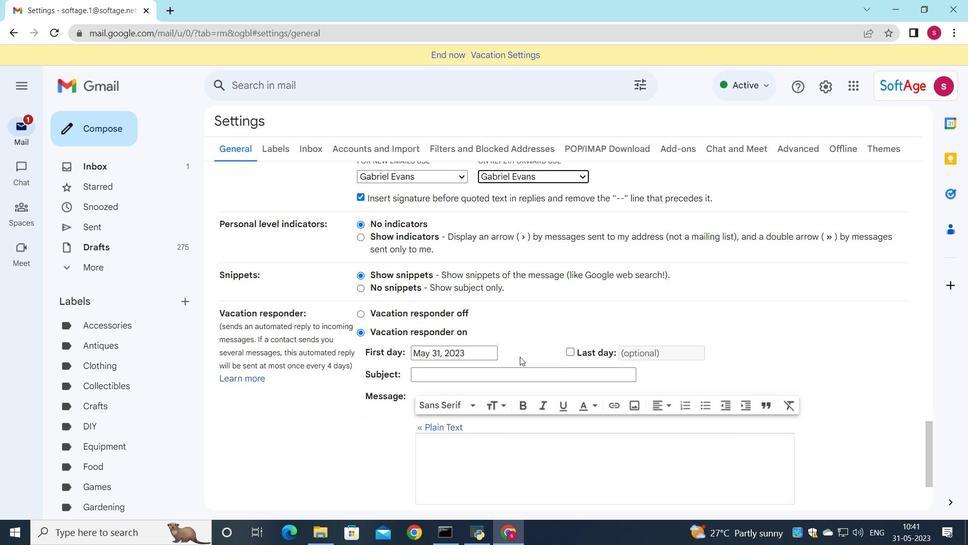 
Action: Mouse moved to (520, 357)
Screenshot: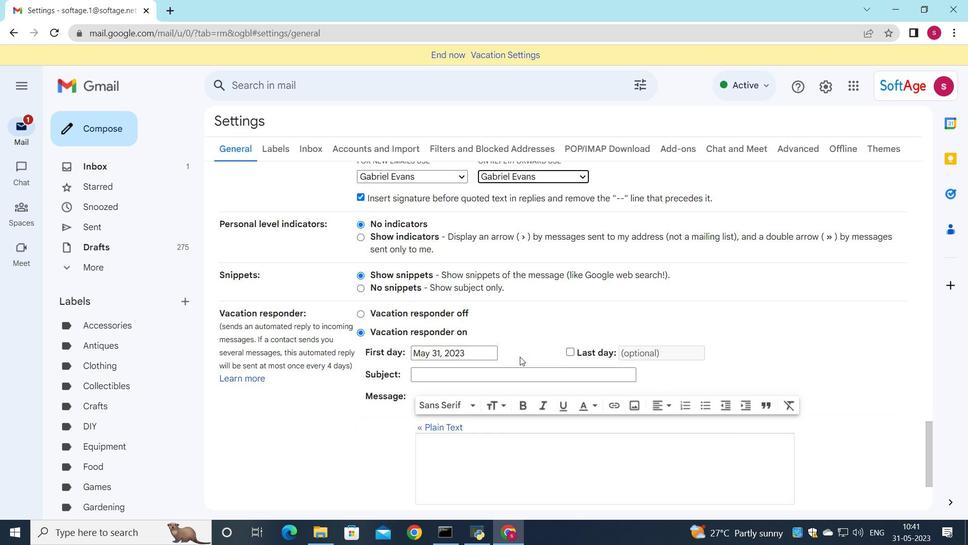 
Action: Mouse scrolled (520, 357) with delta (0, 0)
Screenshot: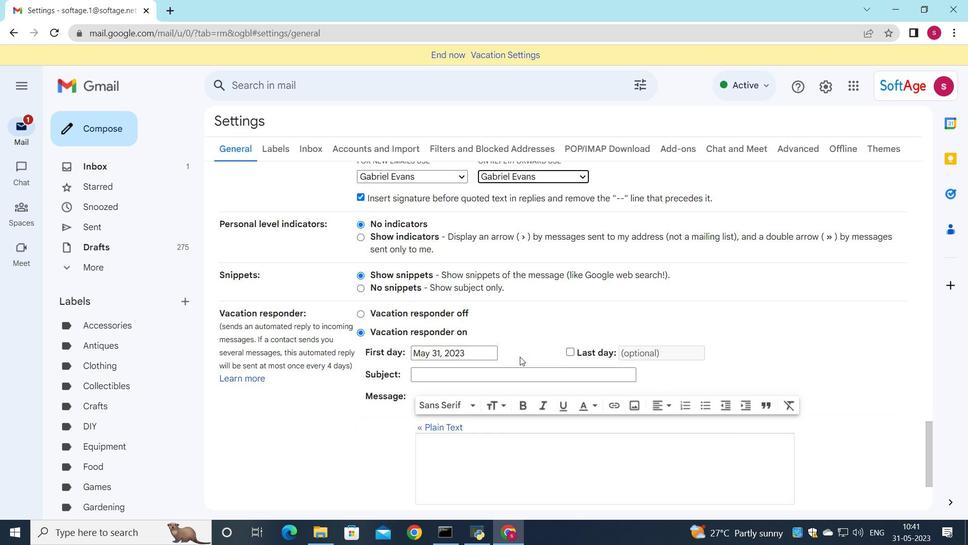 
Action: Mouse moved to (516, 430)
Screenshot: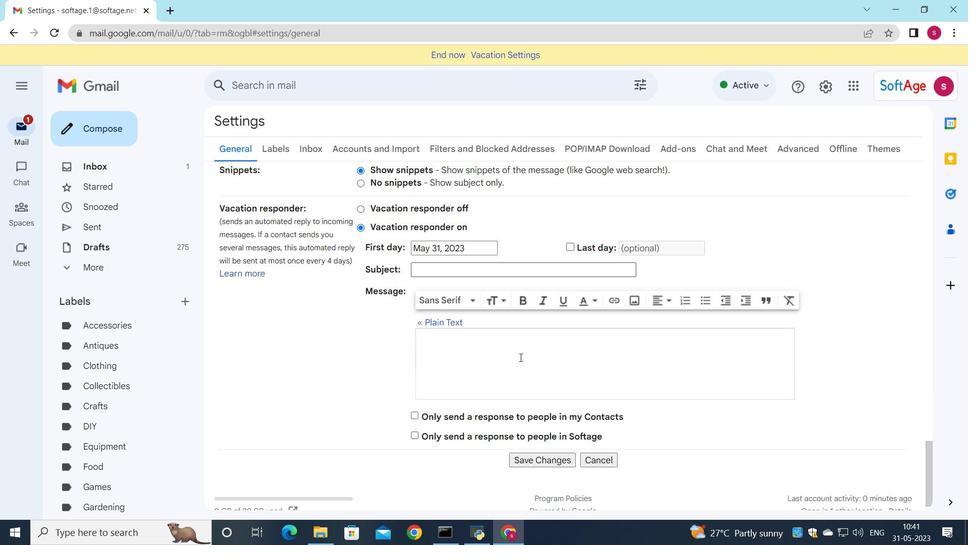 
Action: Mouse scrolled (520, 361) with delta (0, 0)
Screenshot: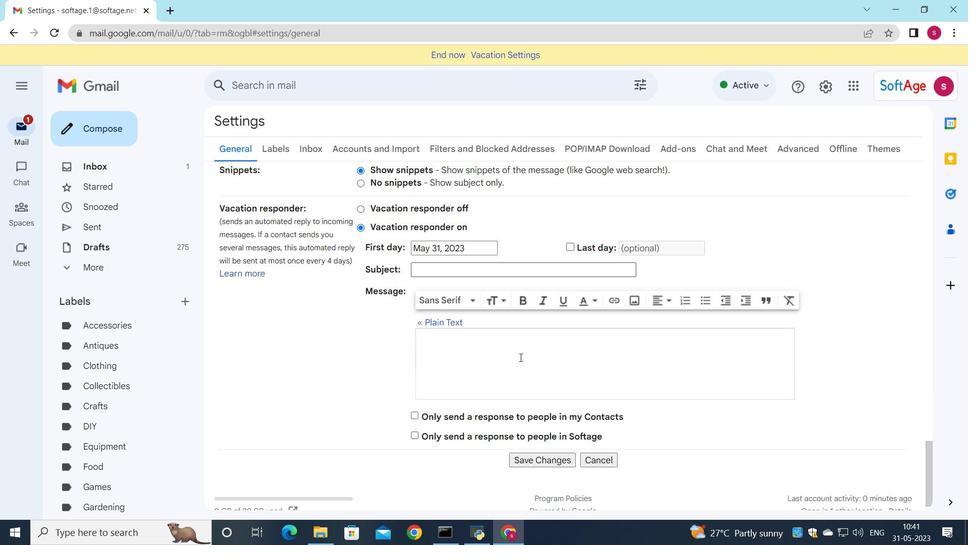 
Action: Mouse moved to (524, 446)
Screenshot: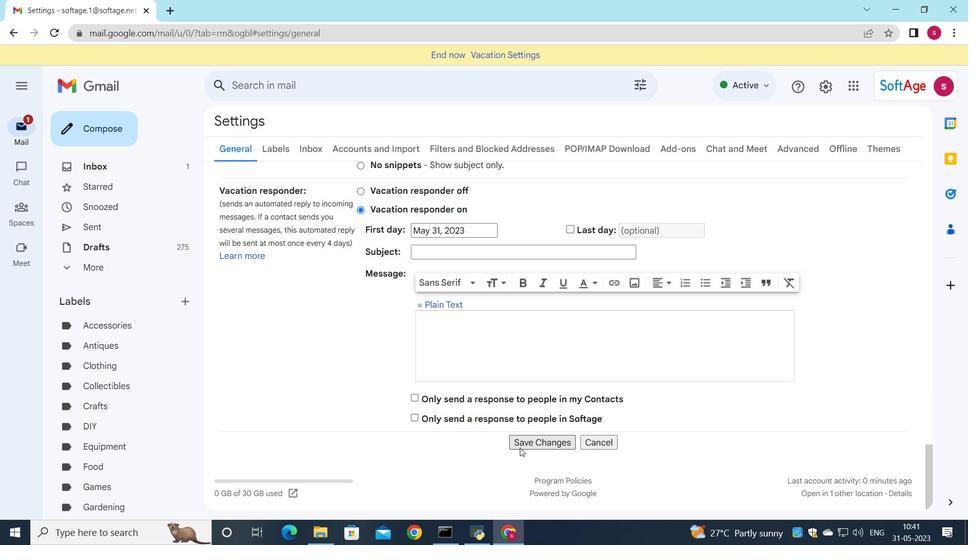 
Action: Mouse pressed left at (524, 446)
Screenshot: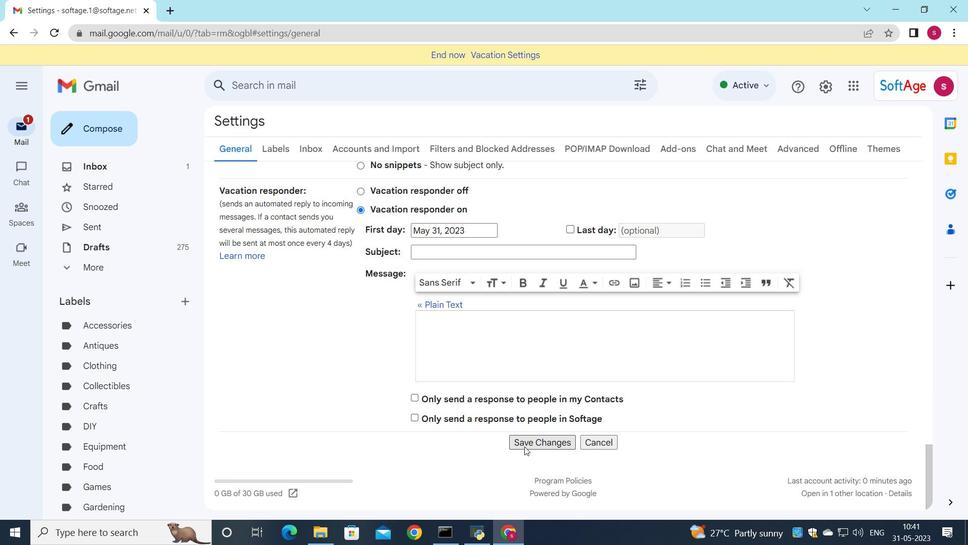 
Action: Mouse moved to (106, 130)
Screenshot: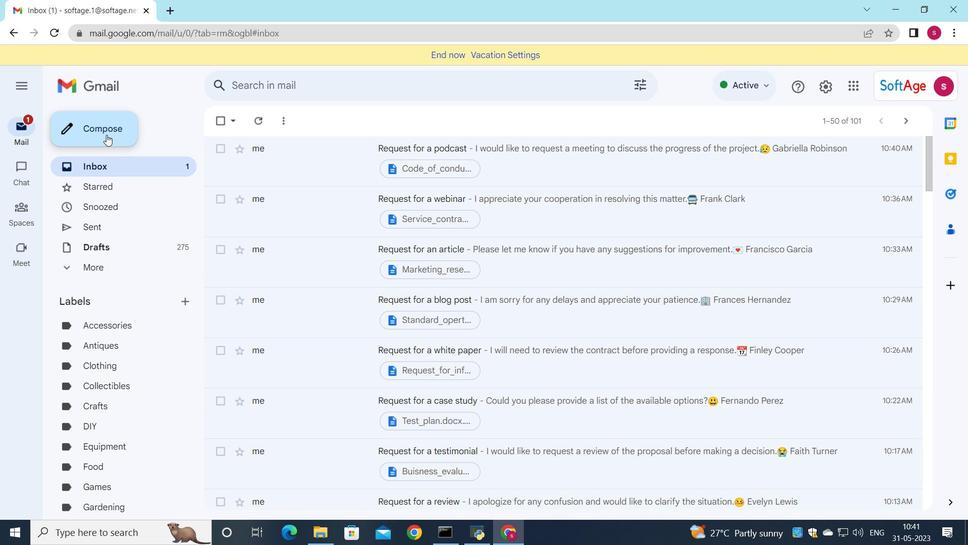 
Action: Mouse pressed left at (106, 130)
Screenshot: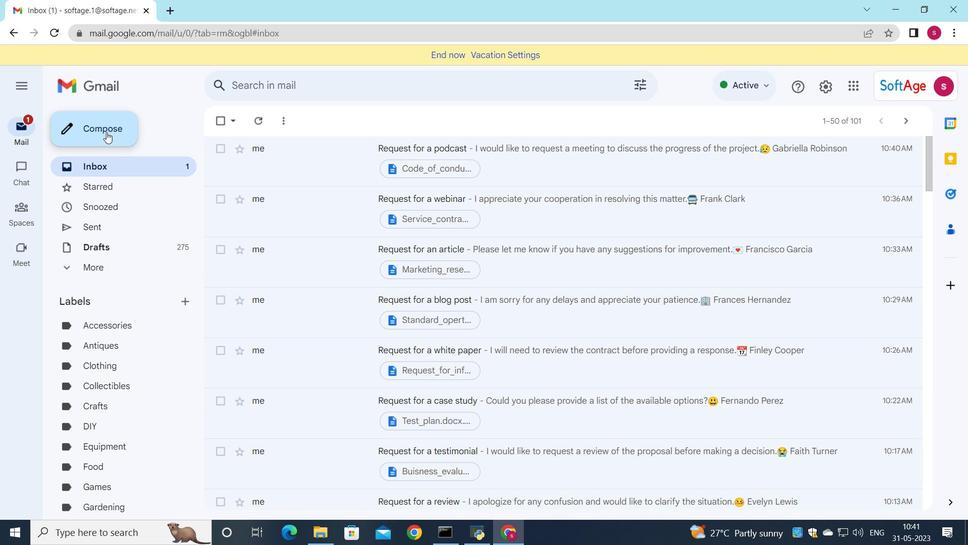 
Action: Mouse moved to (479, 212)
Screenshot: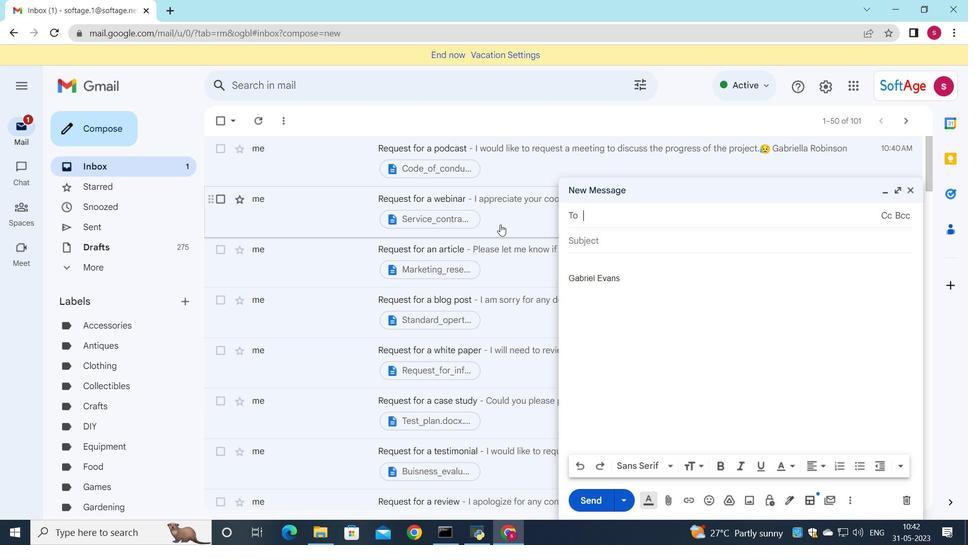 
Action: Key pressed <Key.down>
Screenshot: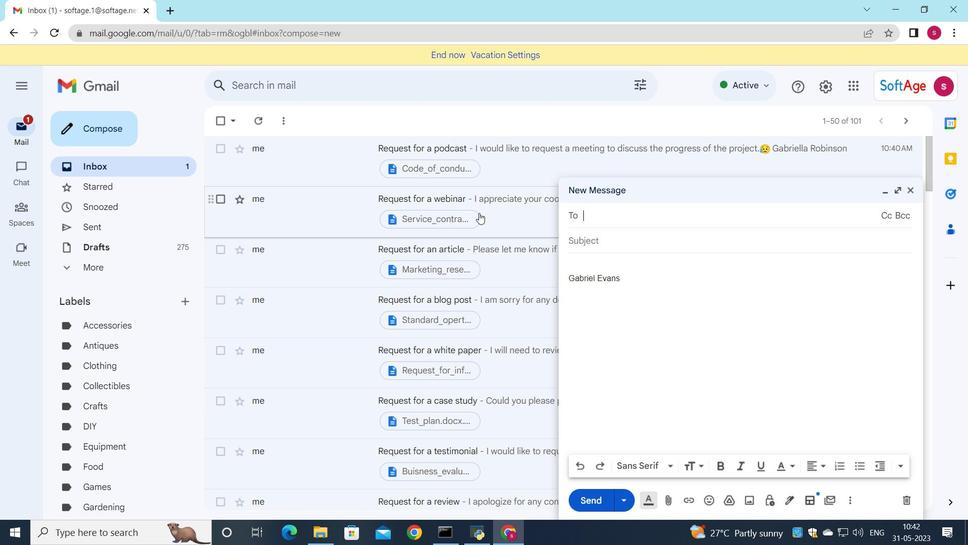 
Action: Mouse moved to (778, 340)
Screenshot: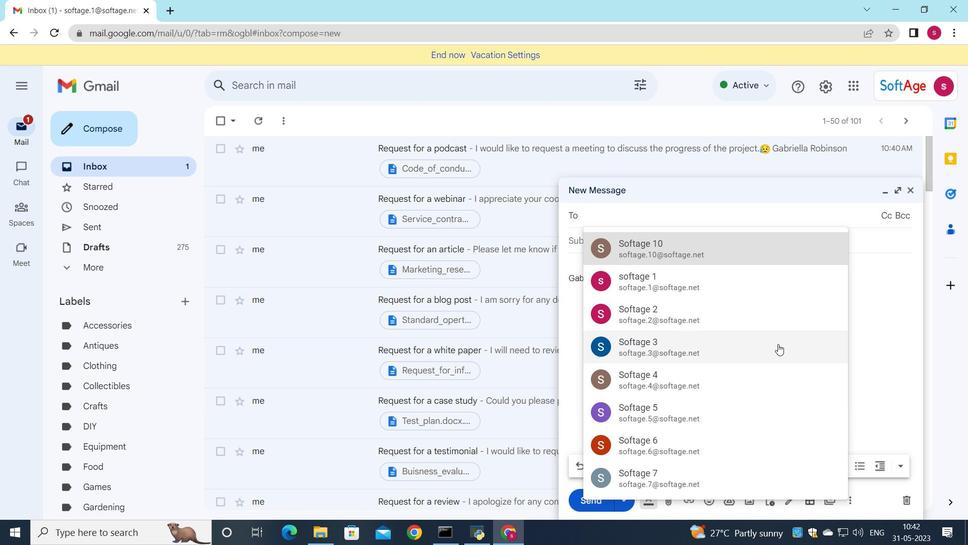 
Action: Key pressed softage.8
Screenshot: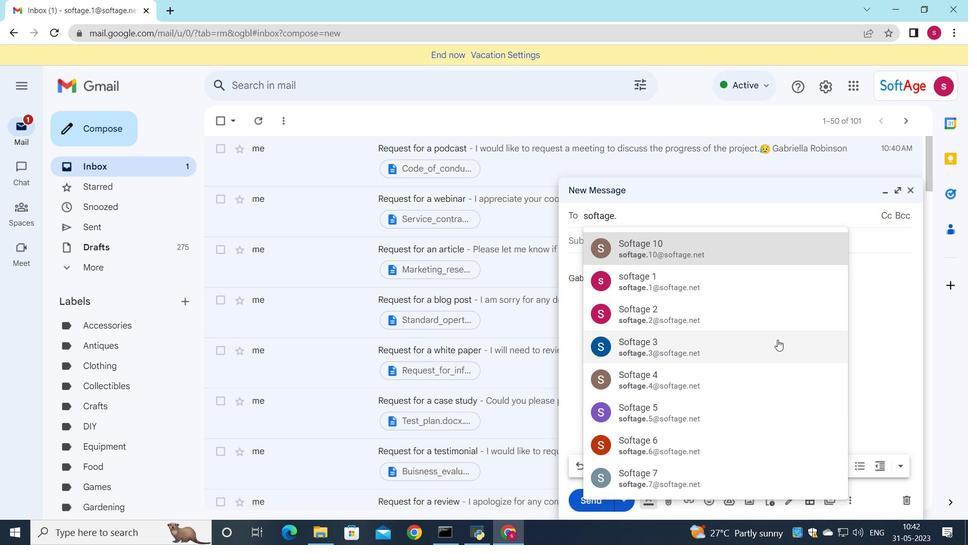 
Action: Mouse moved to (752, 244)
Screenshot: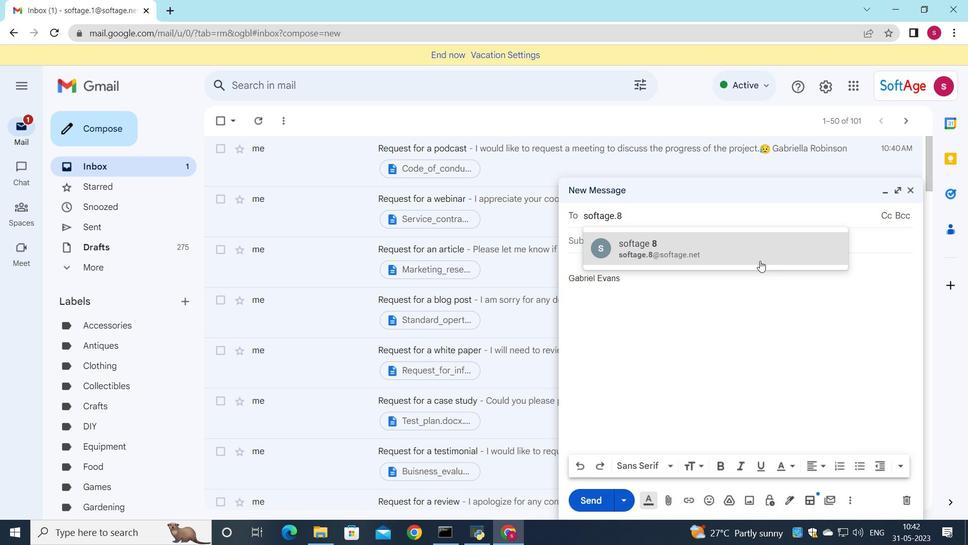 
Action: Mouse pressed left at (752, 244)
Screenshot: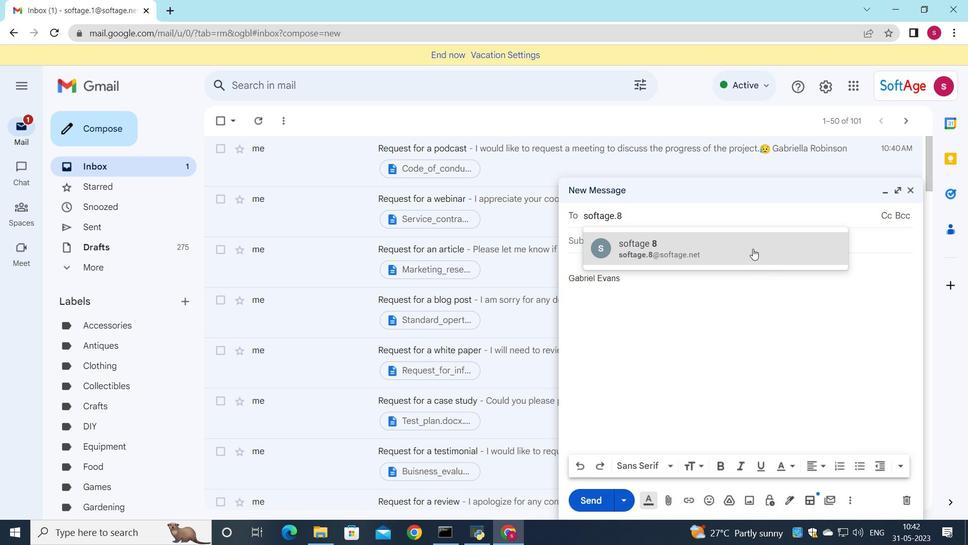 
Action: Mouse moved to (801, 258)
Screenshot: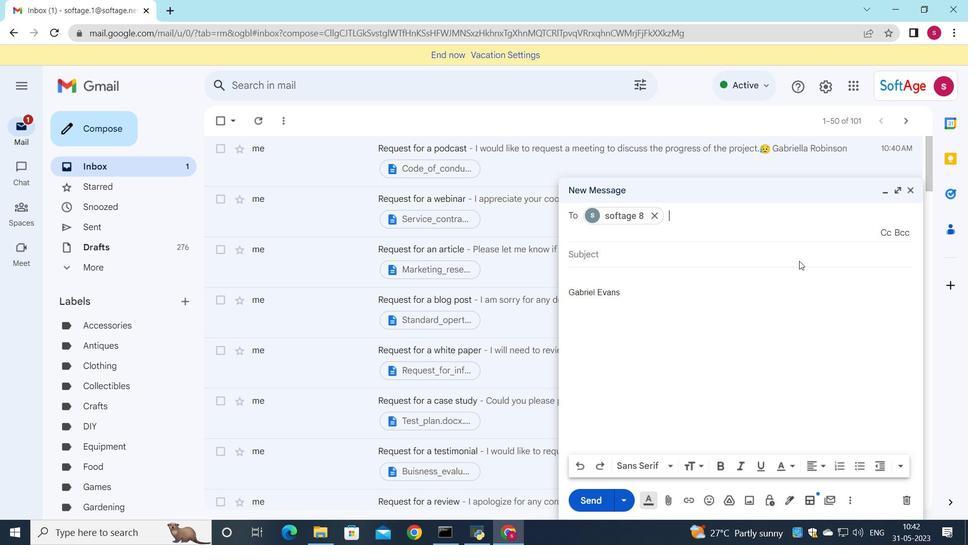 
Action: Key pressed <Key.down>
Screenshot: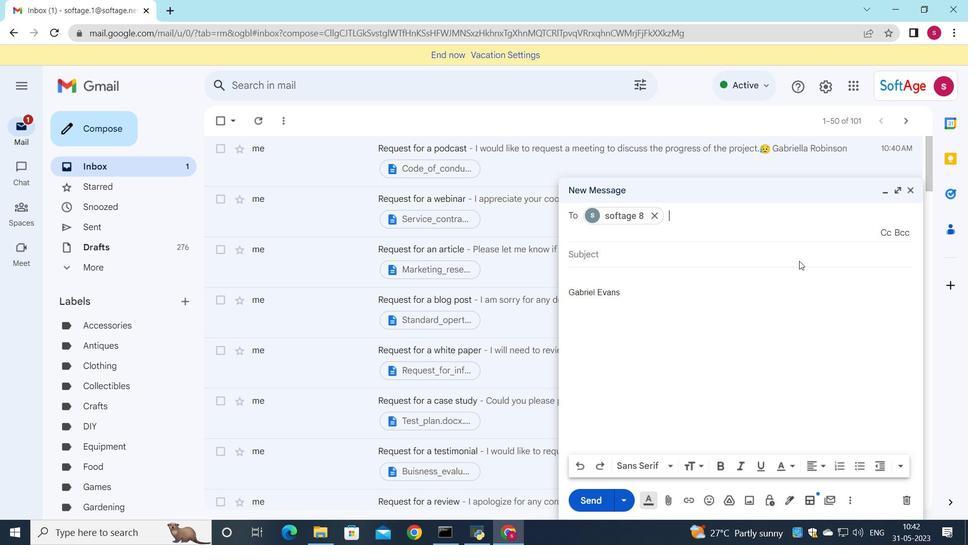 
Action: Mouse moved to (800, 287)
Screenshot: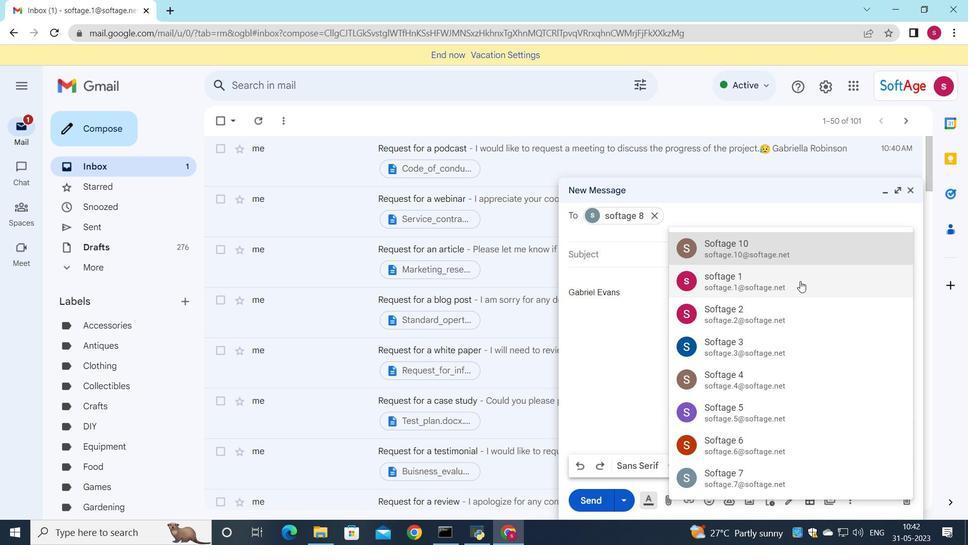 
Action: Mouse pressed left at (800, 287)
Screenshot: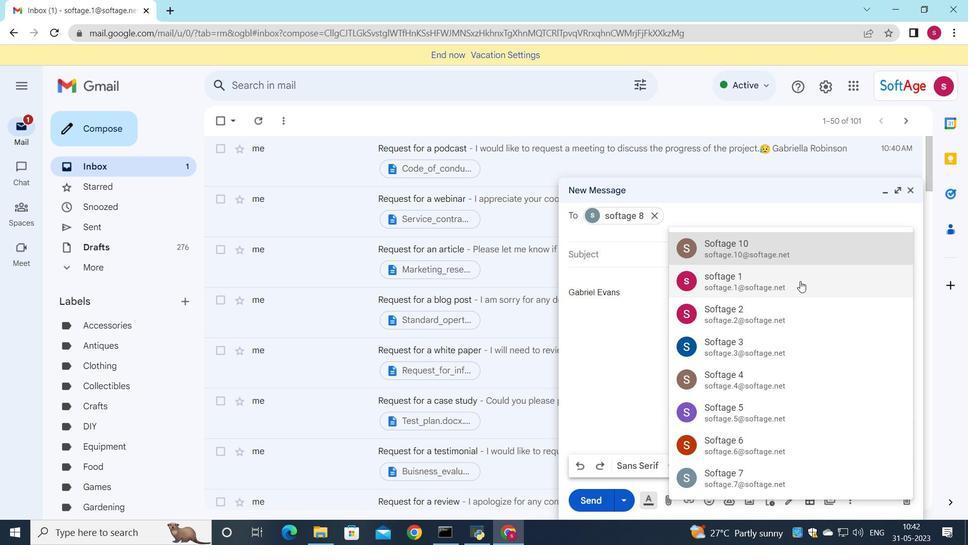 
Action: Mouse moved to (887, 278)
Screenshot: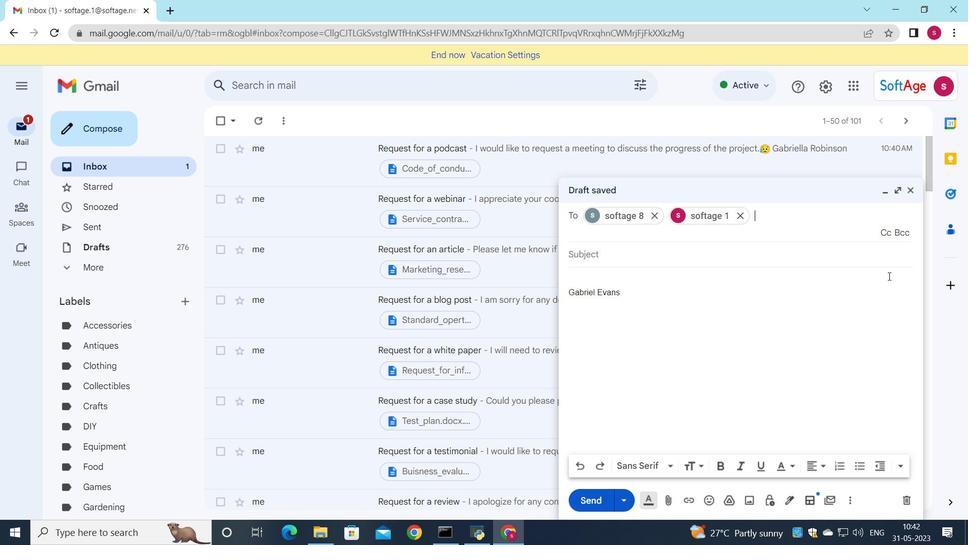 
Action: Key pressed s
Screenshot: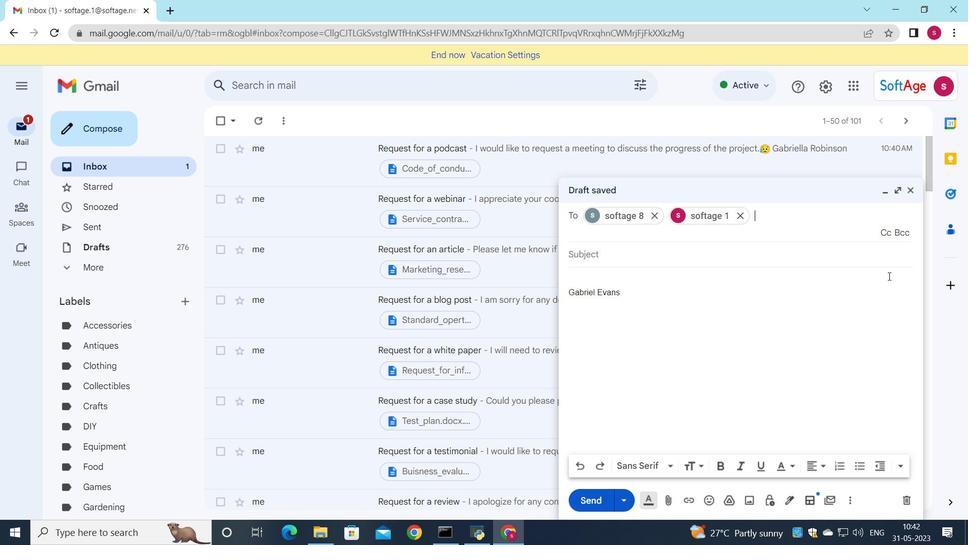 
Action: Mouse moved to (885, 279)
Screenshot: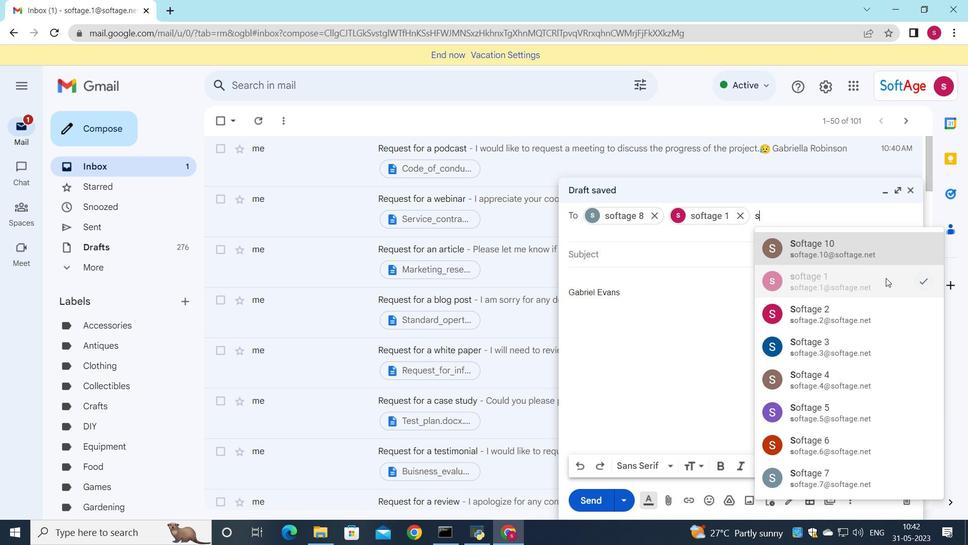 
Action: Key pressed o
Screenshot: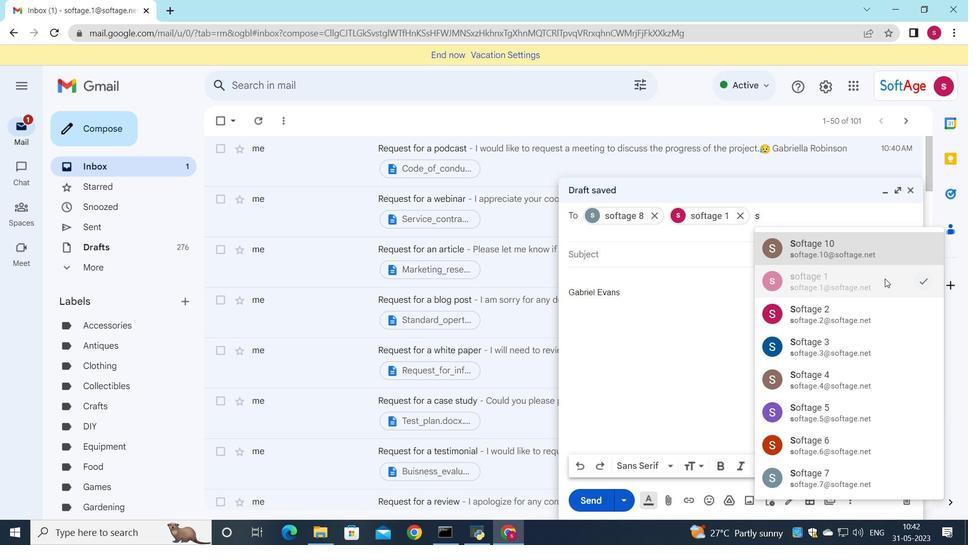 
Action: Mouse moved to (884, 279)
Screenshot: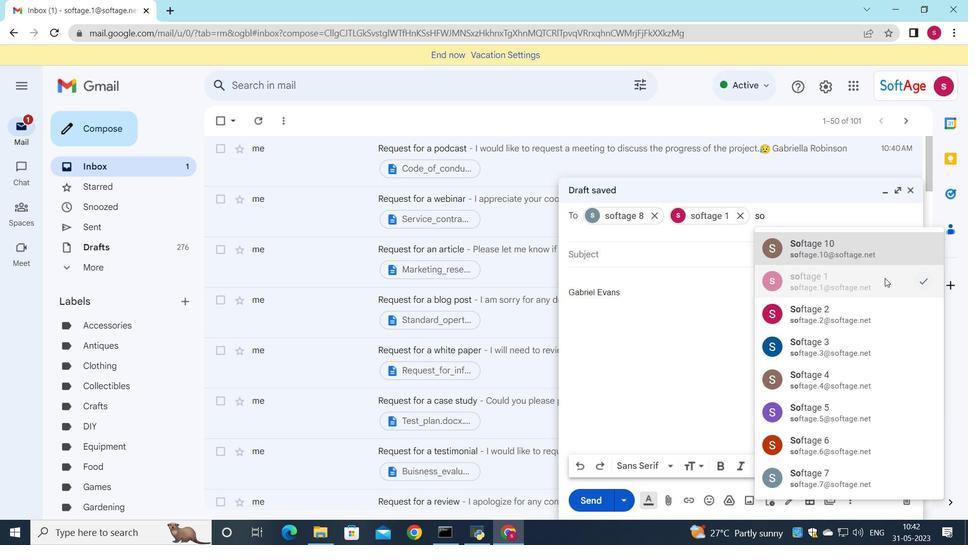 
Action: Key pressed f
Screenshot: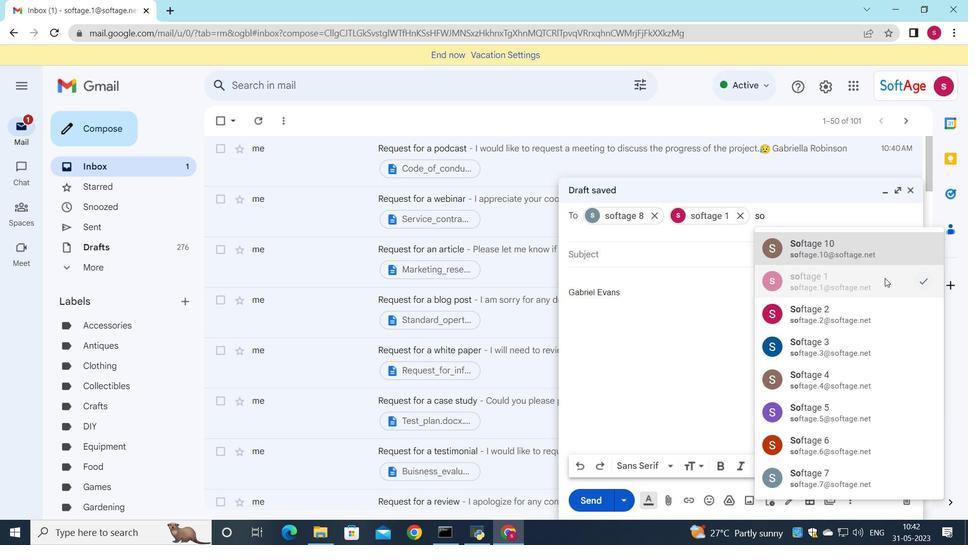 
Action: Mouse moved to (883, 279)
Screenshot: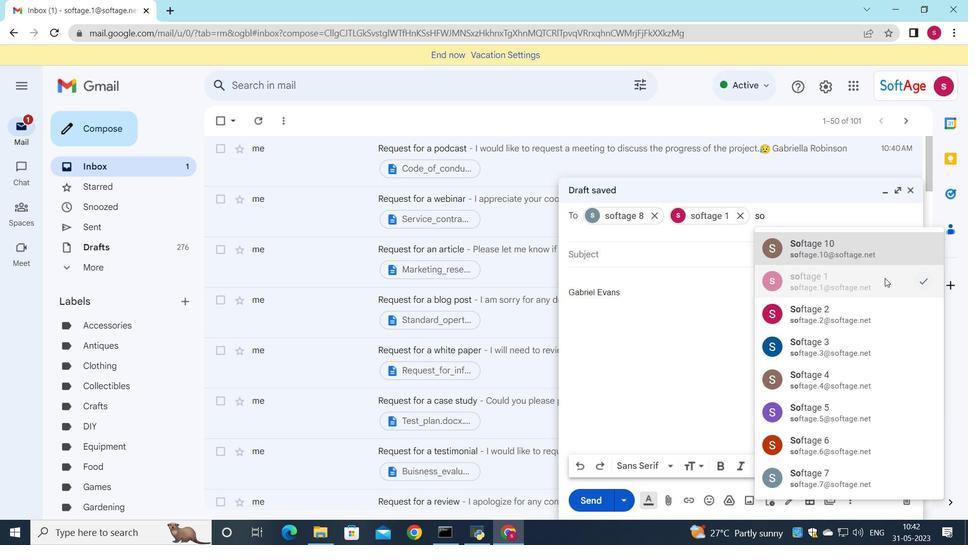 
Action: Key pressed t
Screenshot: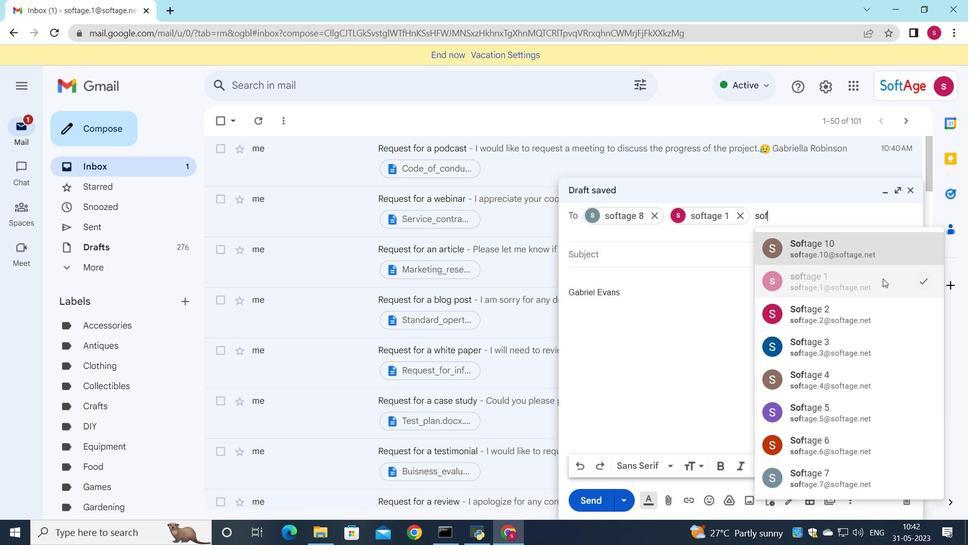 
Action: Mouse moved to (865, 360)
Screenshot: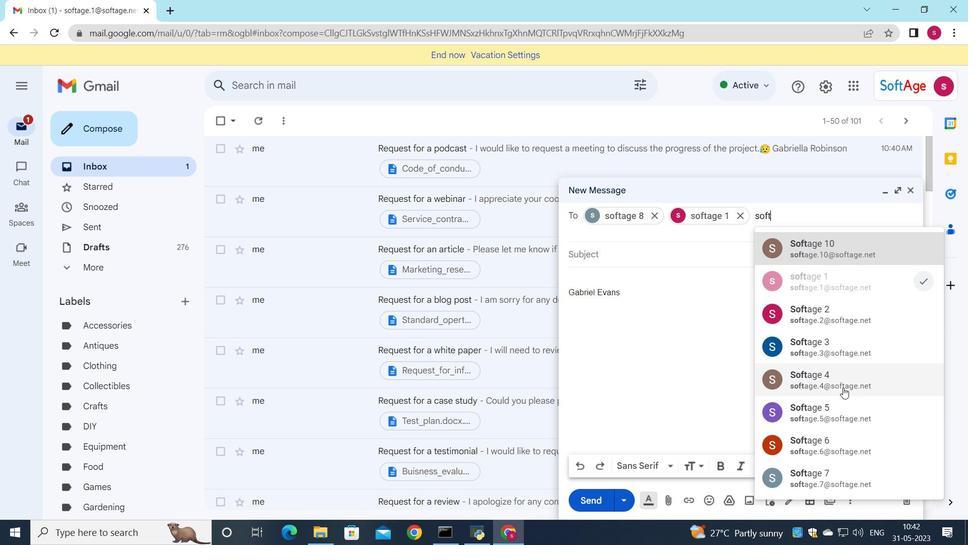
Action: Key pressed age.9
Screenshot: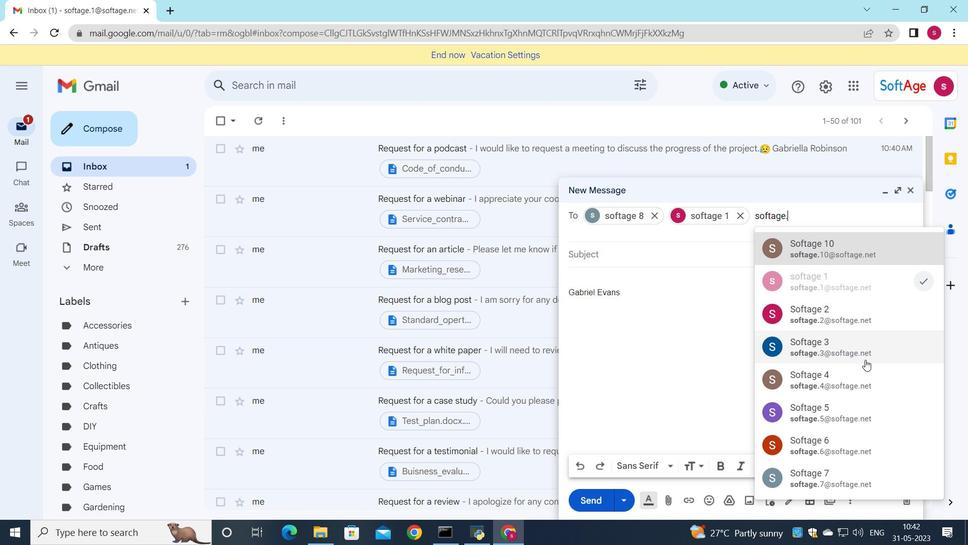 
Action: Mouse moved to (835, 249)
Screenshot: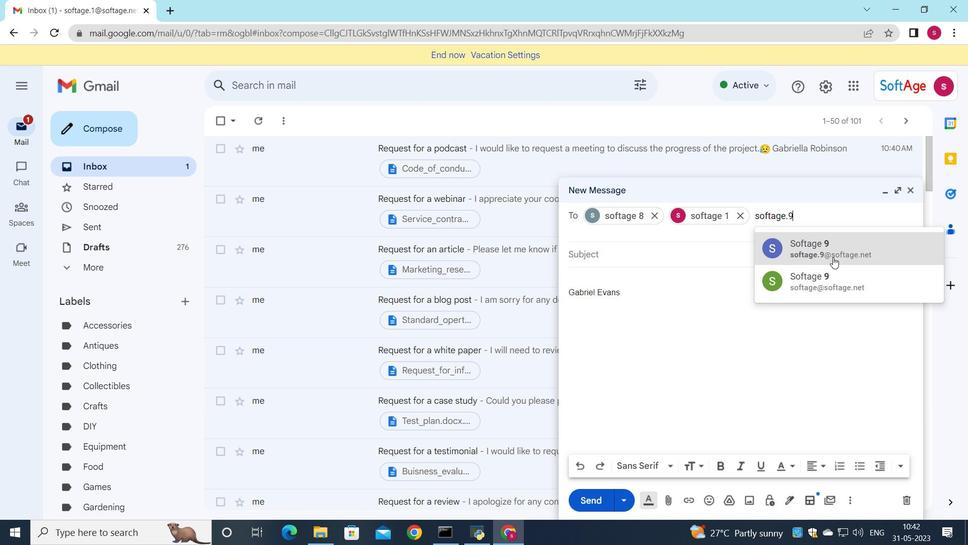 
Action: Mouse pressed left at (835, 249)
Screenshot: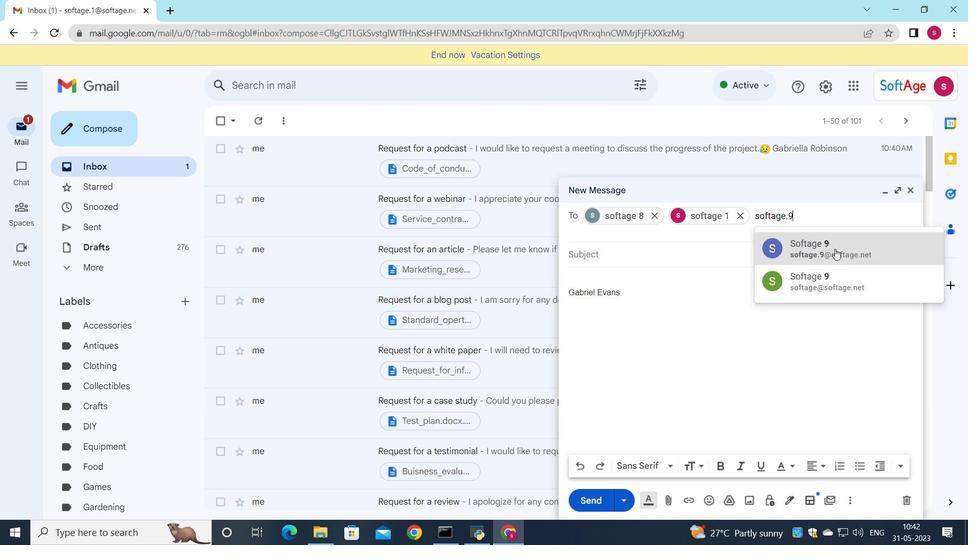
Action: Mouse moved to (889, 252)
Screenshot: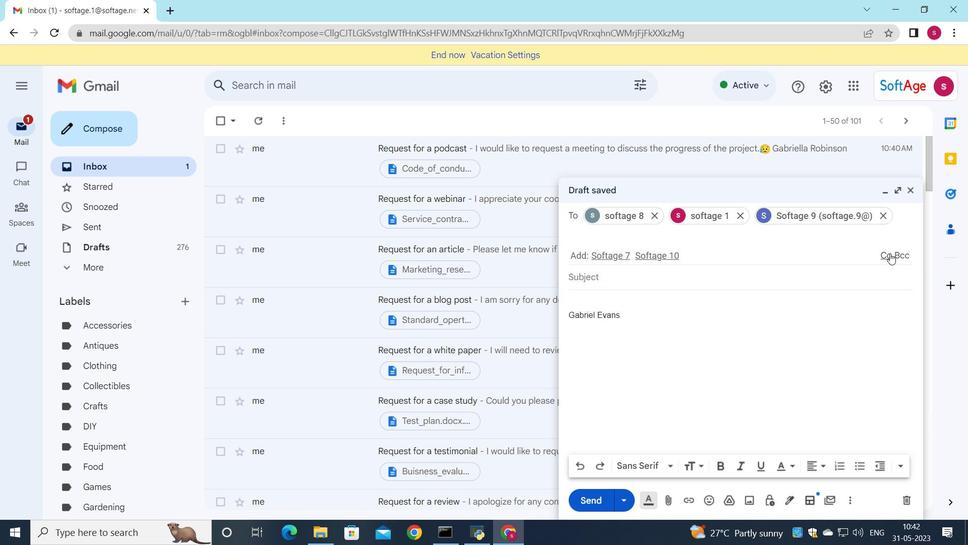 
Action: Mouse pressed left at (889, 252)
Screenshot: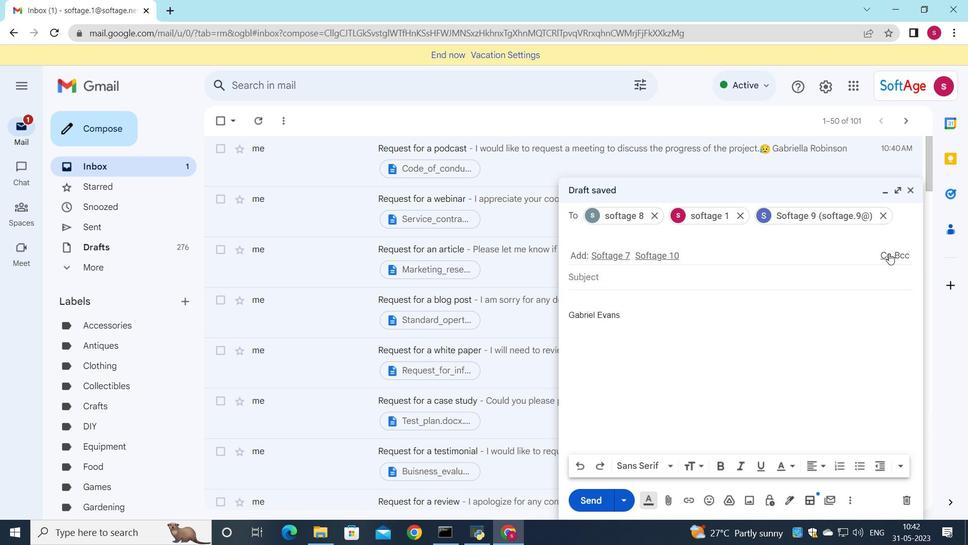 
Action: Mouse moved to (653, 275)
Screenshot: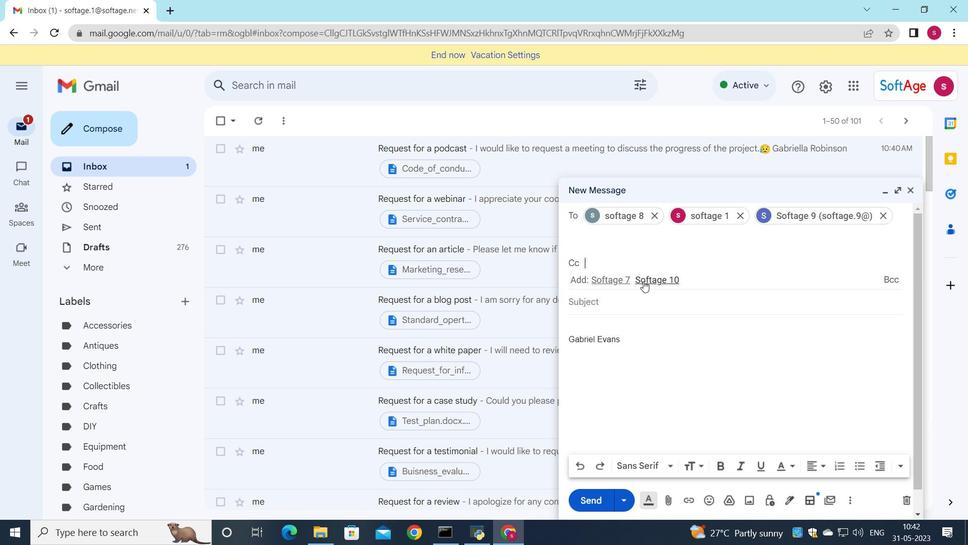 
Action: Mouse pressed left at (653, 275)
Screenshot: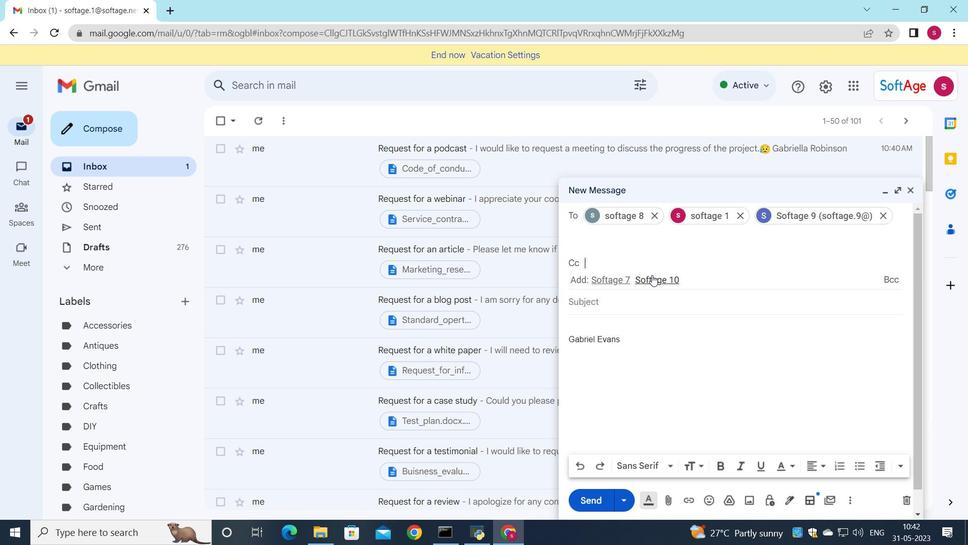 
Action: Mouse moved to (626, 301)
Screenshot: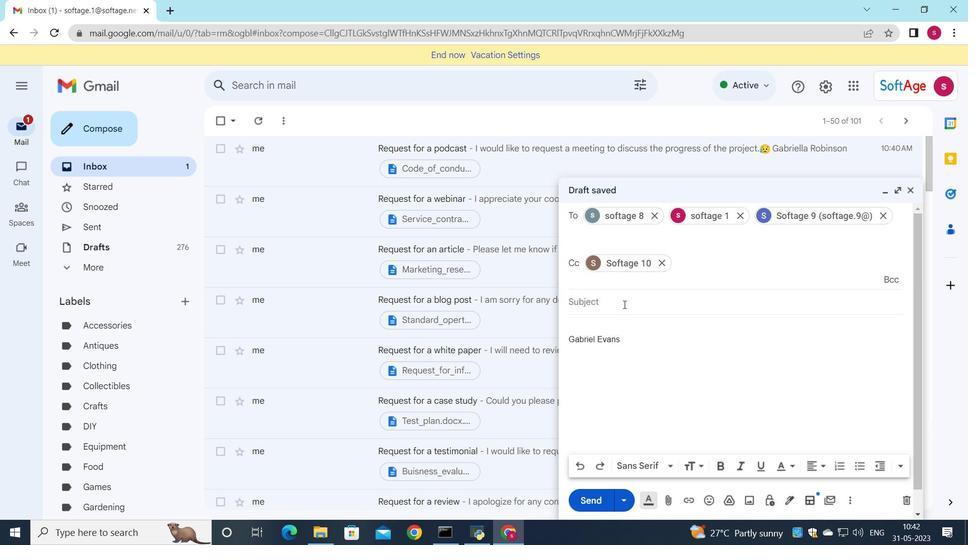 
Action: Mouse pressed left at (626, 301)
Screenshot: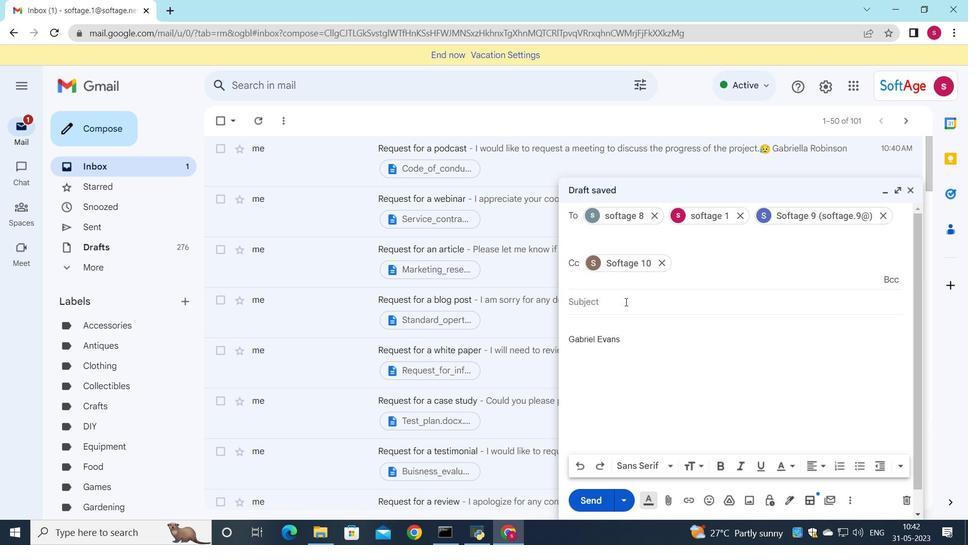 
Action: Key pressed <Key.shift>request<Key.space><Key.backspace><Key.backspace><Key.backspace><Key.backspace><Key.backspace><Key.backspace><Key.backspace><Key.backspace><Key.backspace><Key.backspace><Key.backspace><Key.shift><Key.shift>Request<Key.space>for<Key.space>a<Key.space>video<Key.space>and<Key.space>the<Key.space><Key.backspace><Key.backspace><Key.backspace><Key.backspace><Key.backspace><Key.backspace><Key.backspace><Key.backspace>
Screenshot: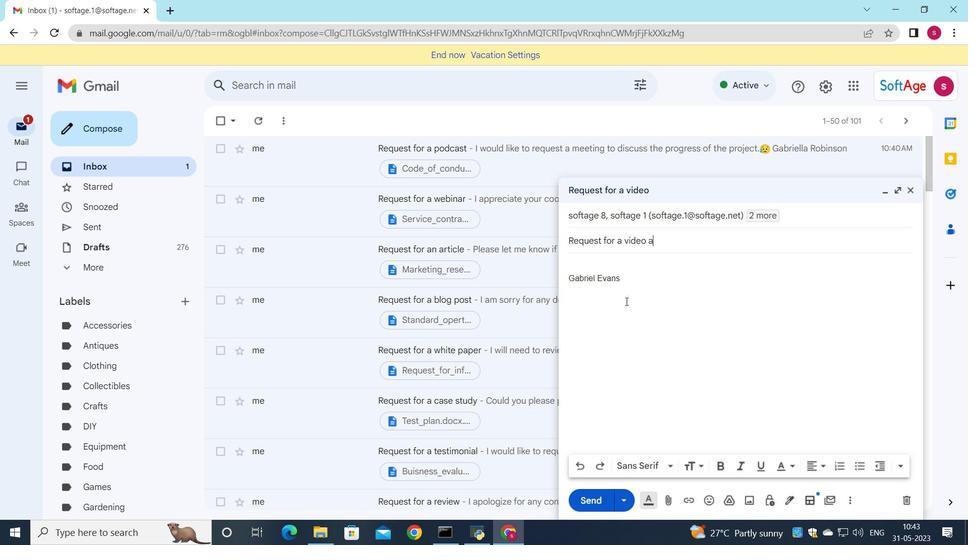 
Action: Mouse moved to (613, 257)
Screenshot: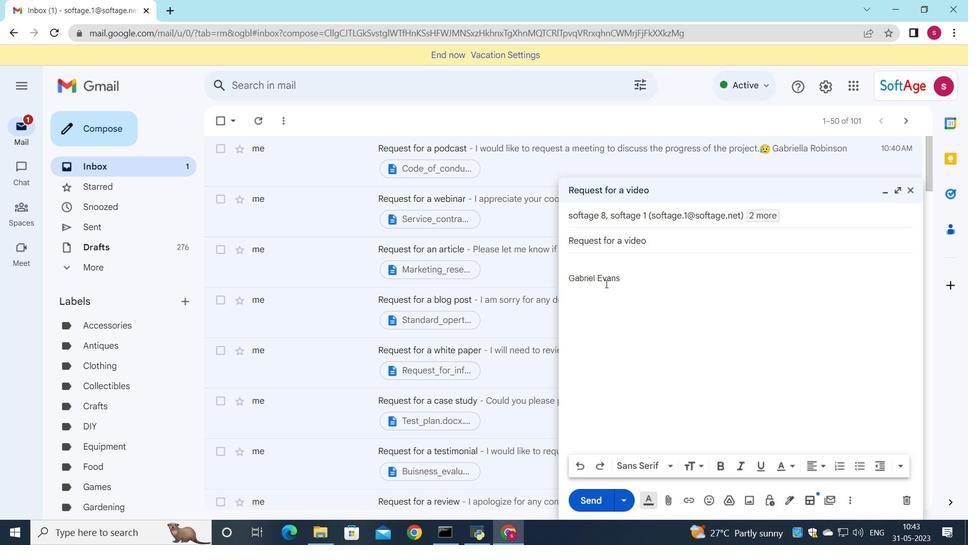 
Action: Mouse pressed left at (613, 257)
Screenshot: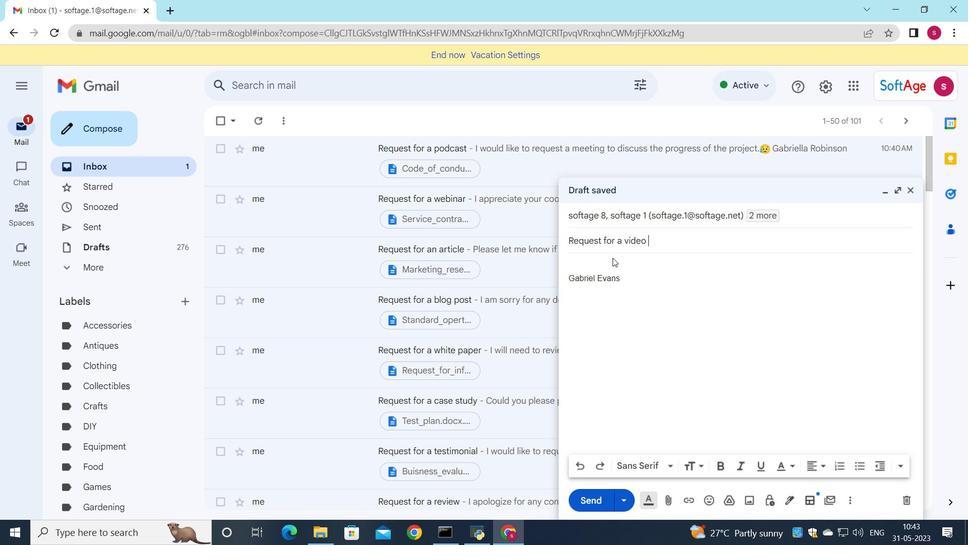 
Action: Key pressed <Key.shift>Could<Key.space>you<Key.space>please<Key.space>provide<Key.space>a<Key.space>summary<Key.space>of<Key.space>the<Key.space>results<Key.shift>?
Screenshot: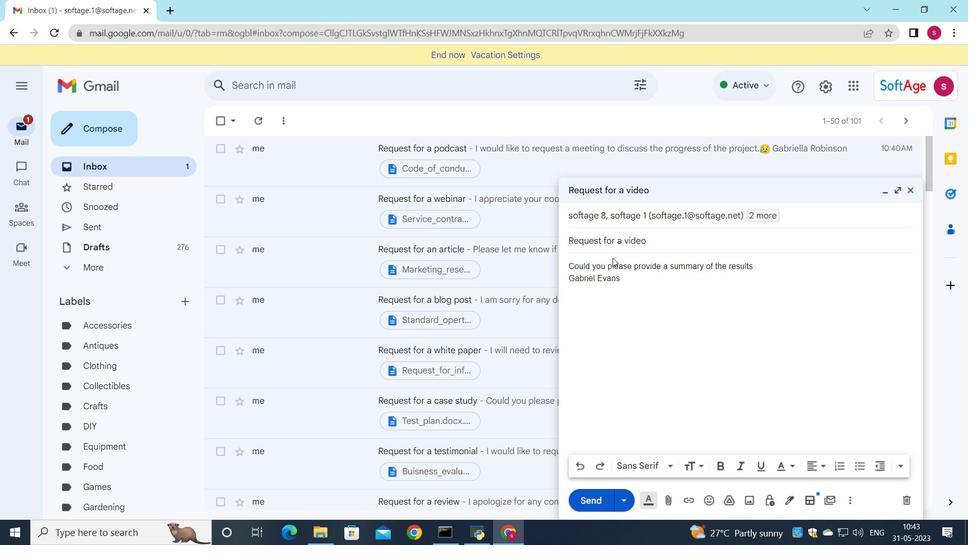 
Action: Mouse moved to (703, 498)
Screenshot: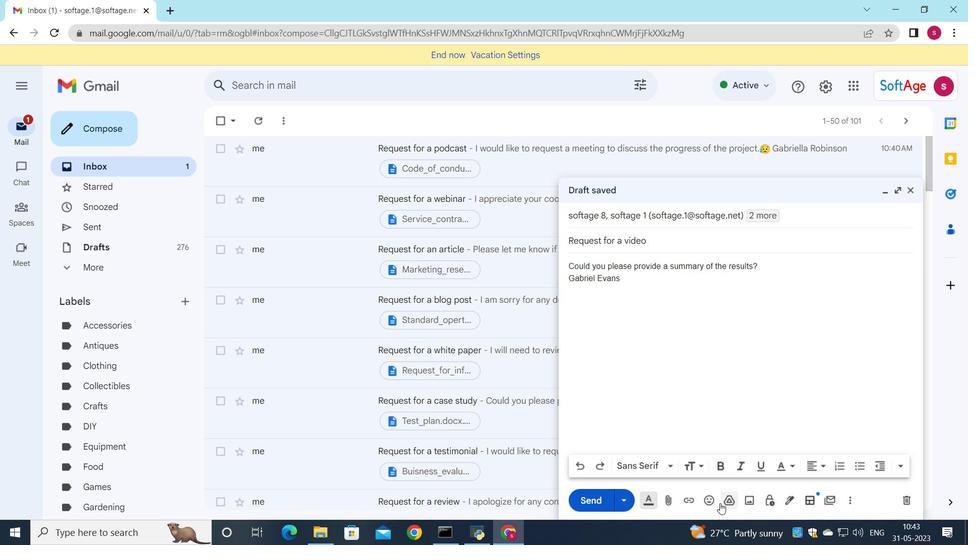 
Action: Mouse pressed left at (703, 498)
Screenshot: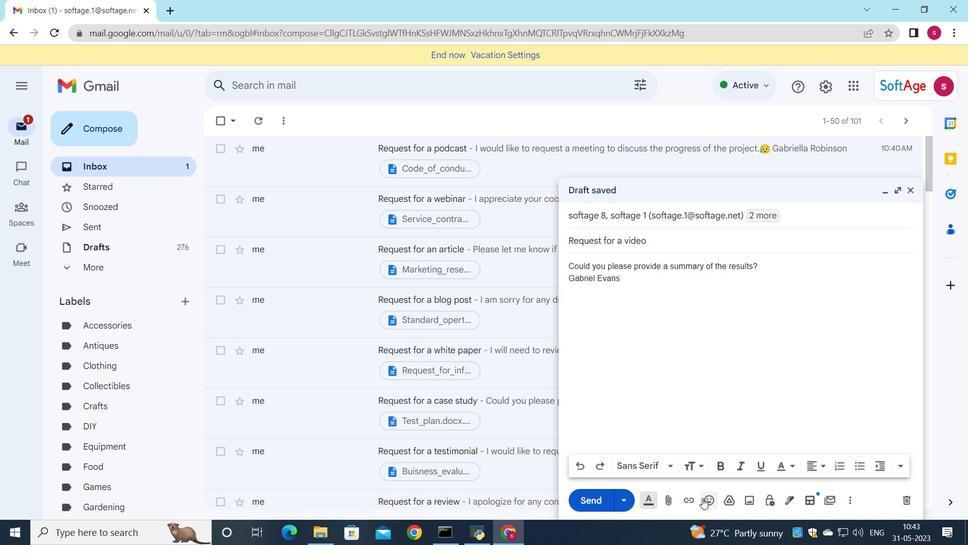 
Action: Mouse moved to (686, 450)
Screenshot: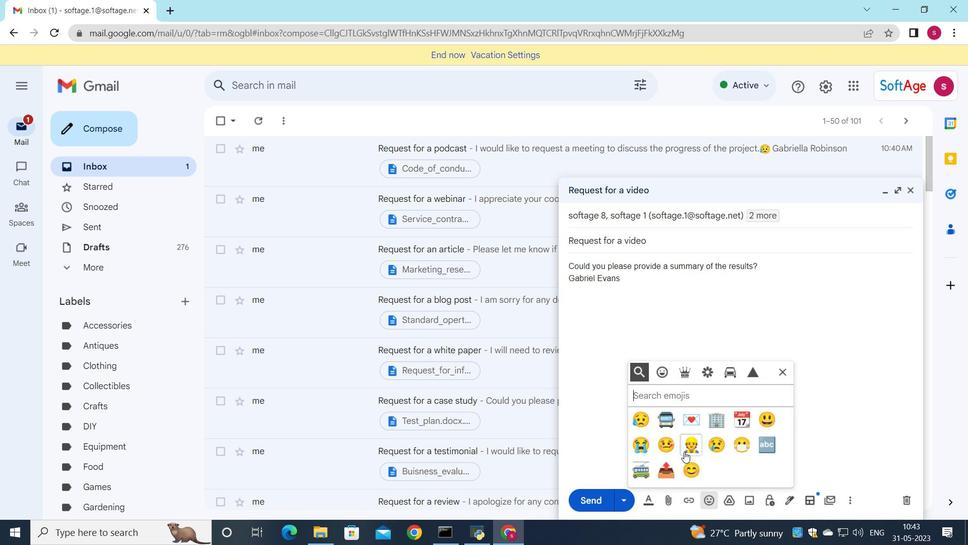 
Action: Mouse pressed left at (686, 450)
Screenshot: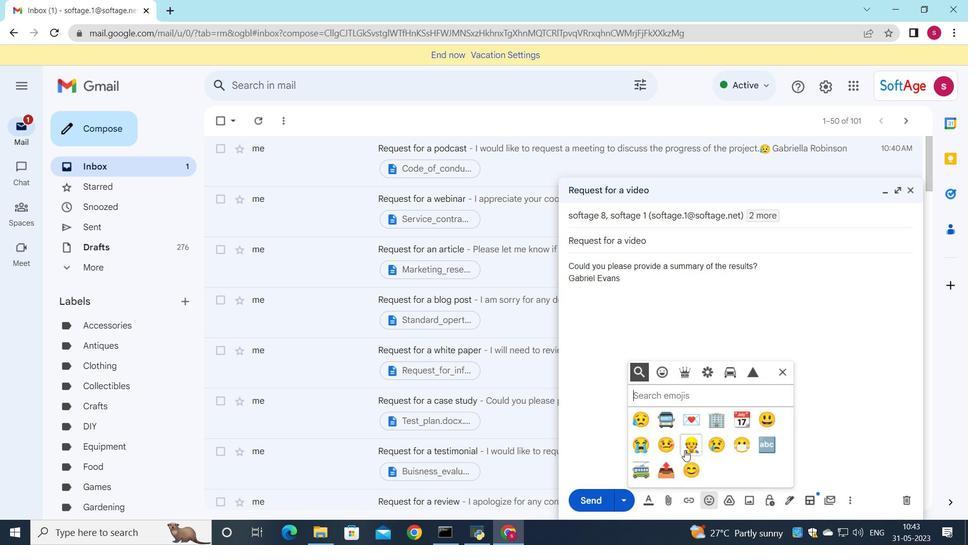 
Action: Mouse moved to (784, 368)
Screenshot: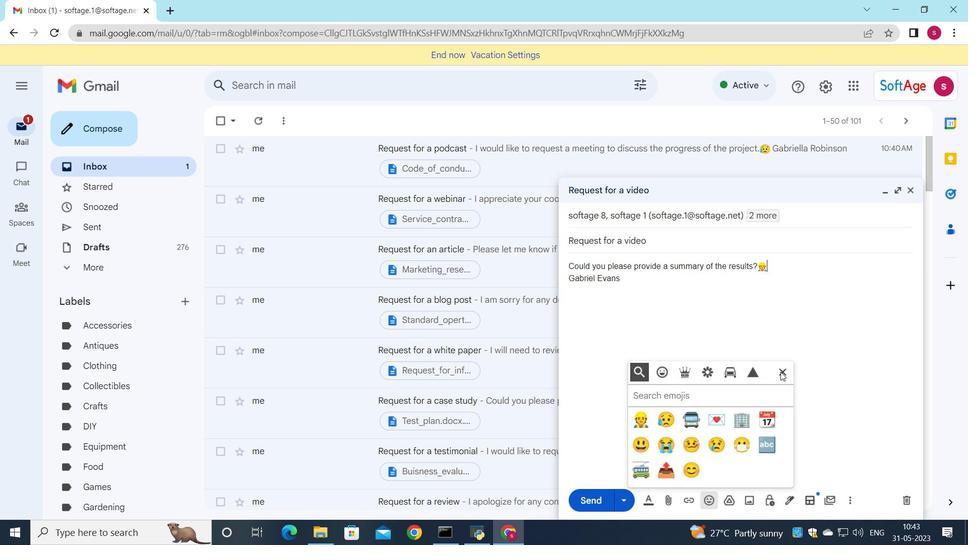 
Action: Mouse pressed left at (784, 368)
Screenshot: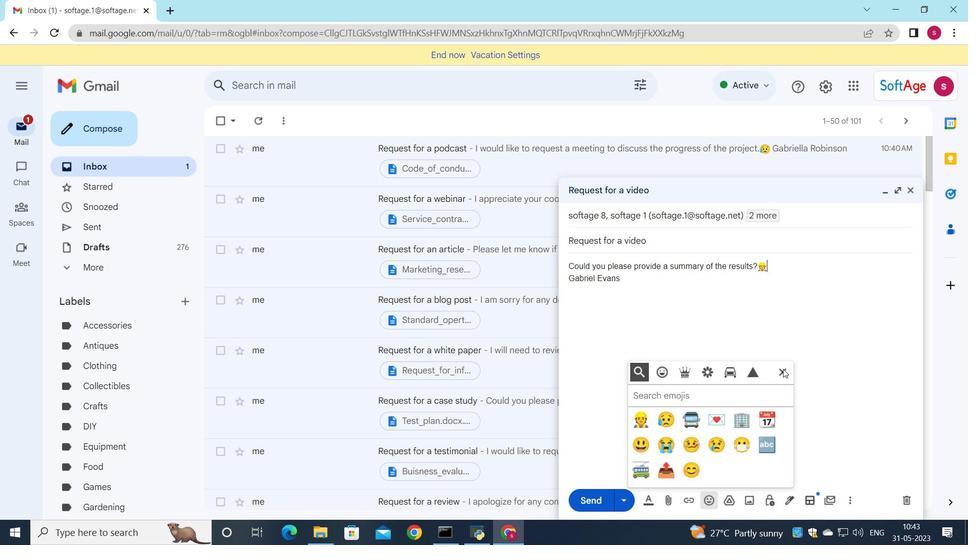 
Action: Mouse moved to (670, 502)
Screenshot: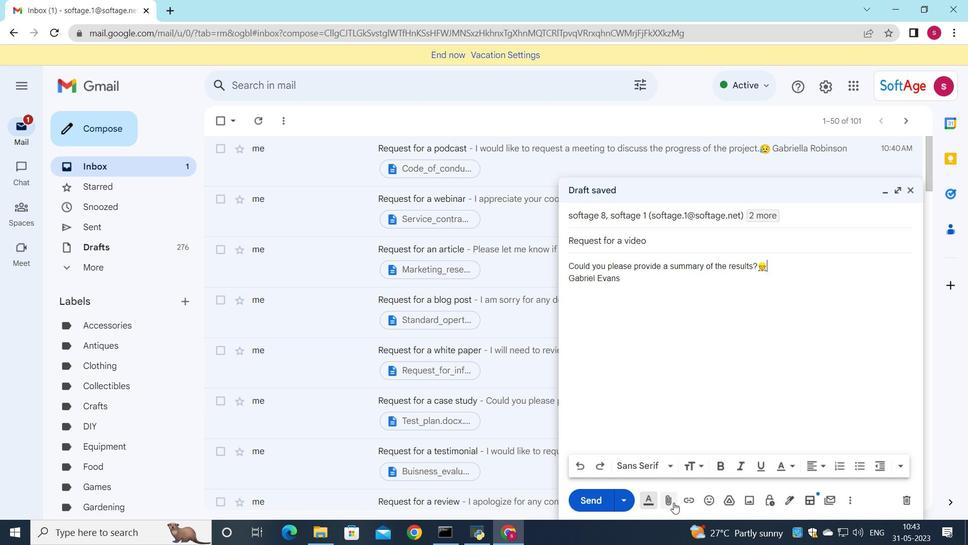 
Action: Mouse pressed left at (670, 502)
Screenshot: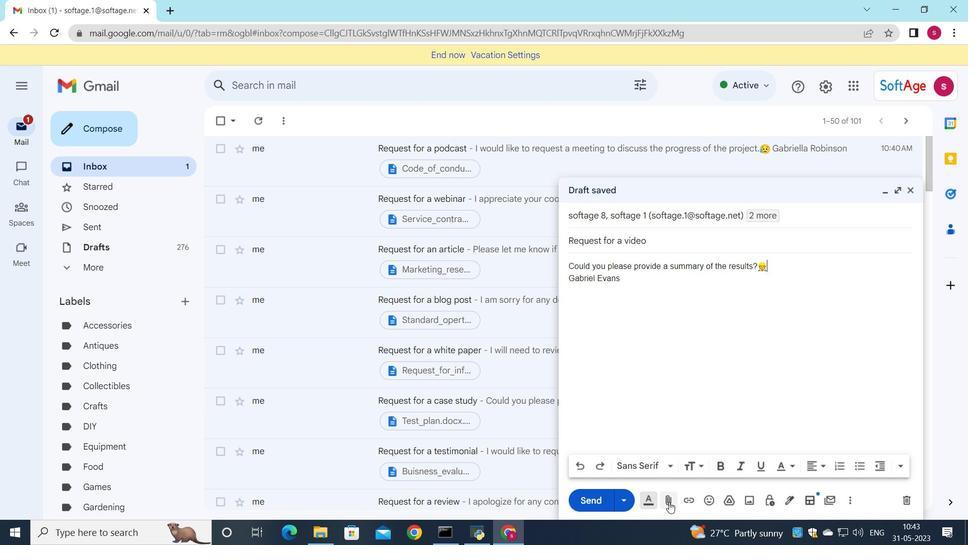 
Action: Mouse moved to (196, 94)
Screenshot: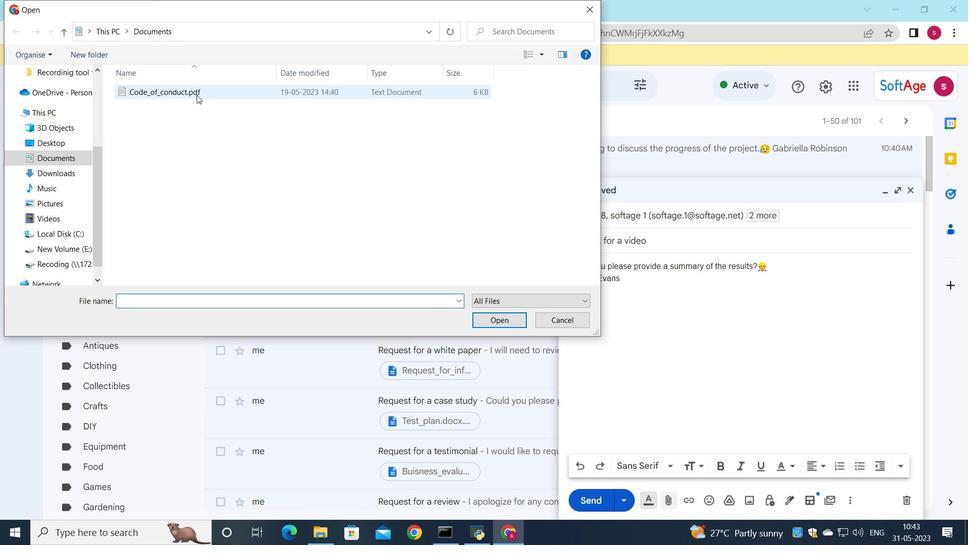 
Action: Mouse pressed left at (196, 94)
Screenshot: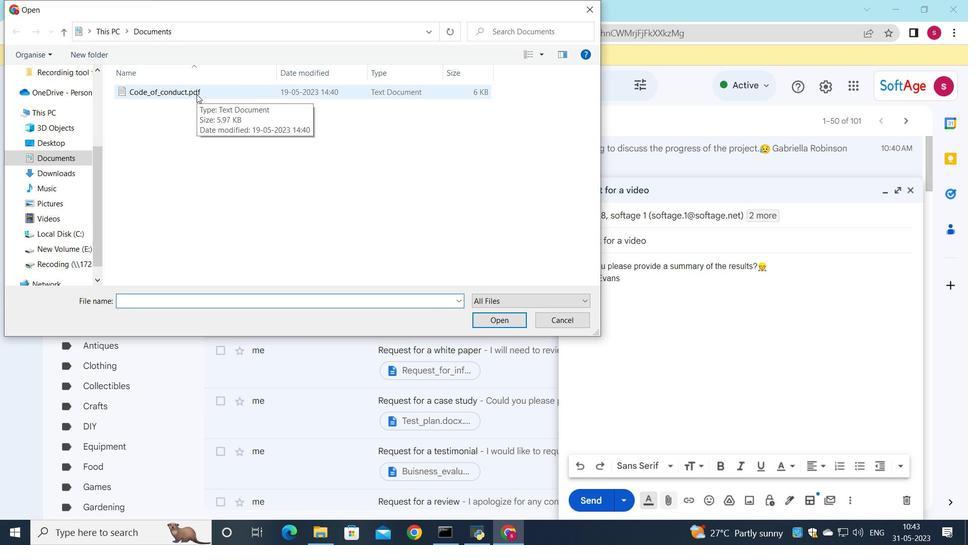 
Action: Mouse moved to (193, 90)
Screenshot: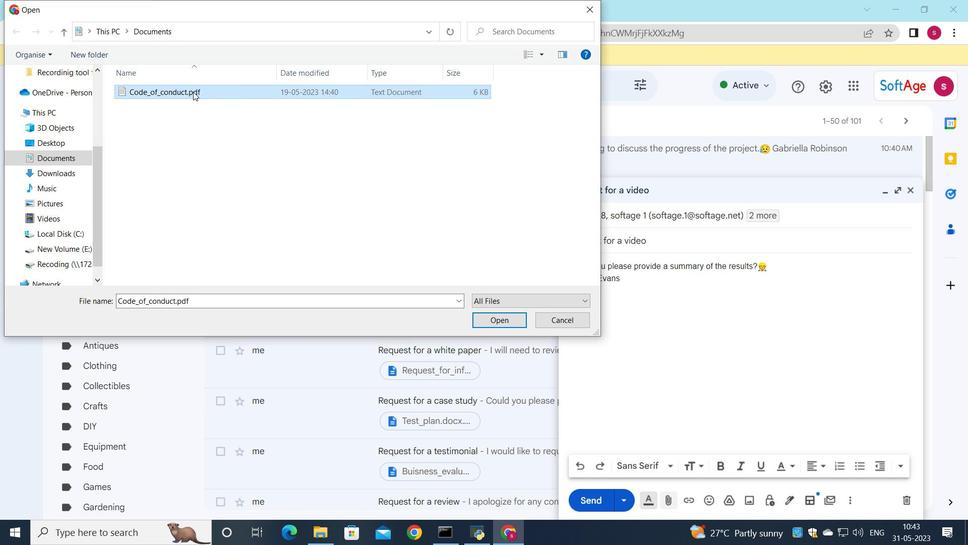 
Action: Mouse pressed left at (193, 90)
Screenshot: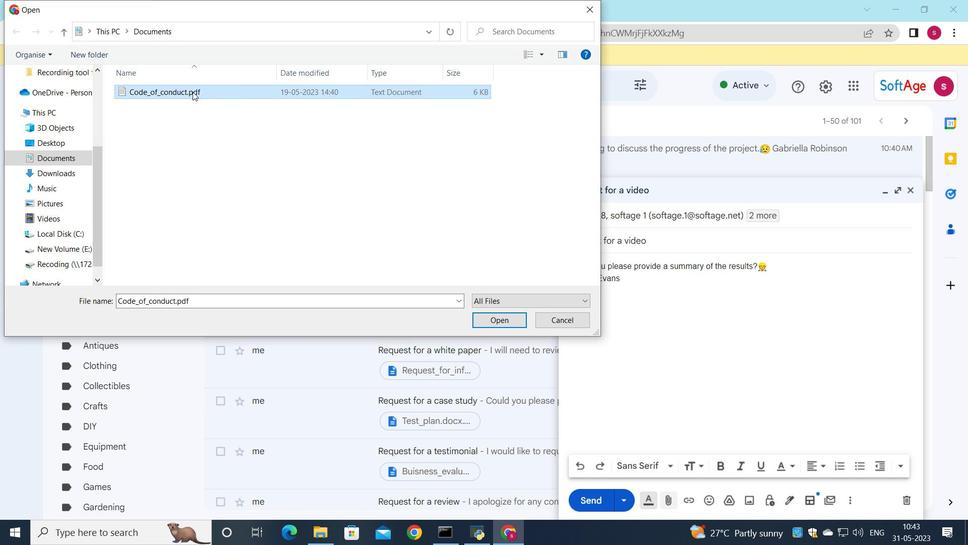 
Action: Mouse moved to (327, 136)
Screenshot: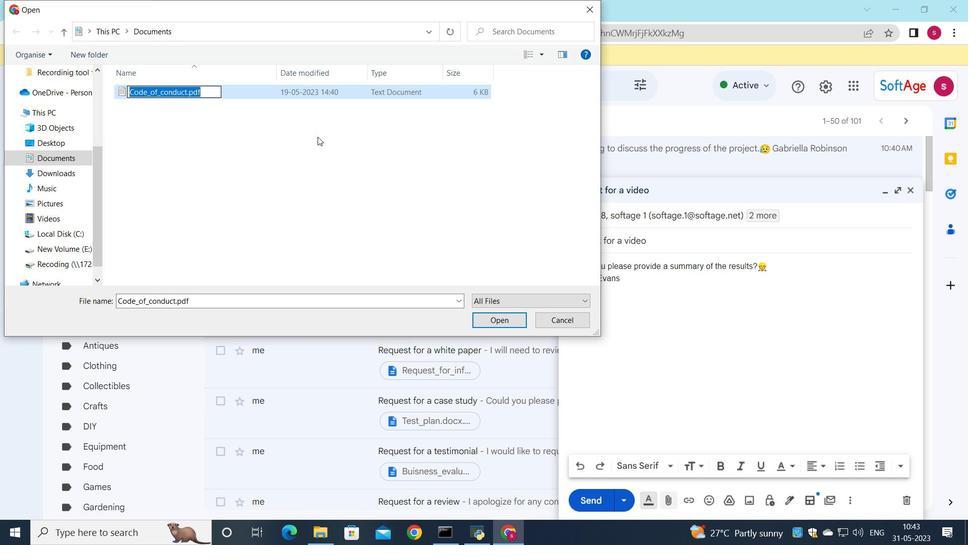 
Action: Key pressed <Key.shift>Branding<Key.shift>_sr<Key.backspace>trategy.docx
Screenshot: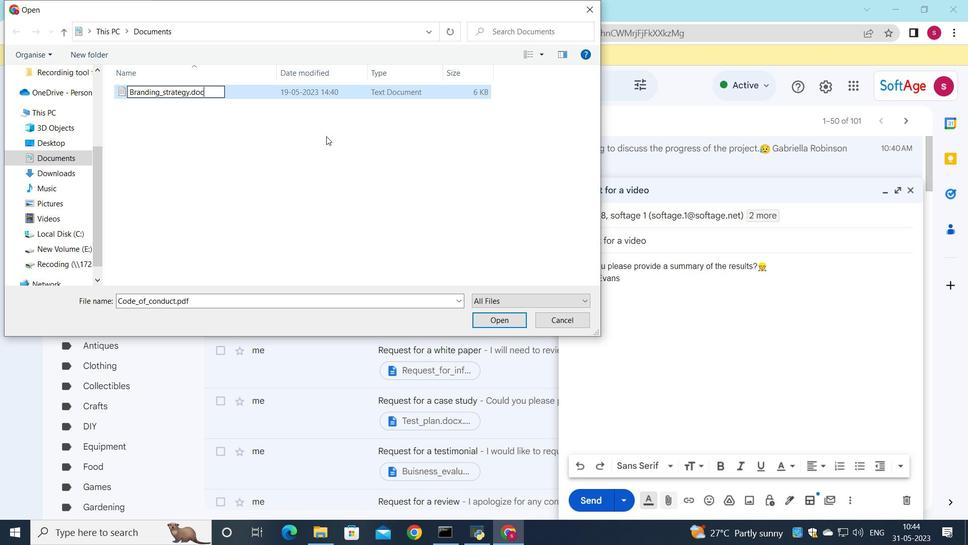 
Action: Mouse moved to (259, 89)
Screenshot: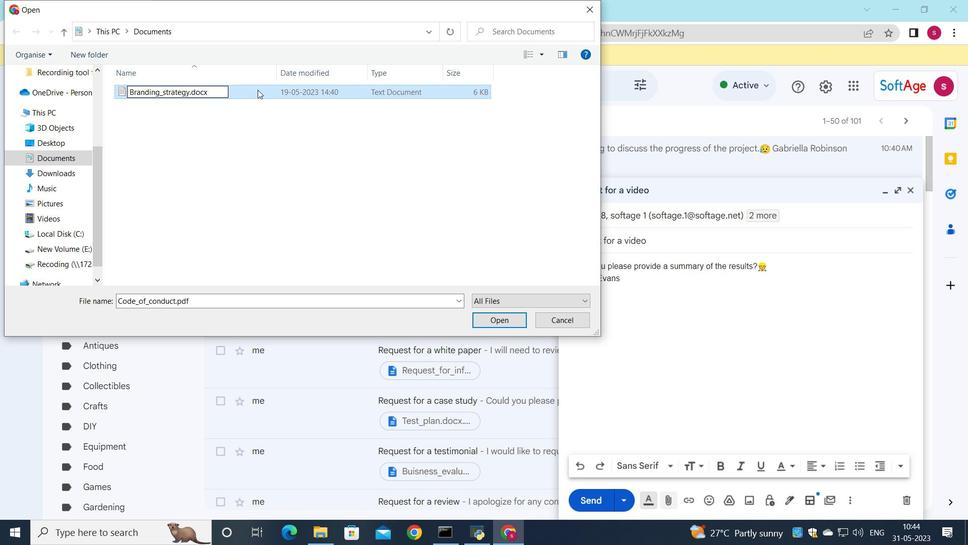 
Action: Mouse pressed left at (259, 89)
Screenshot: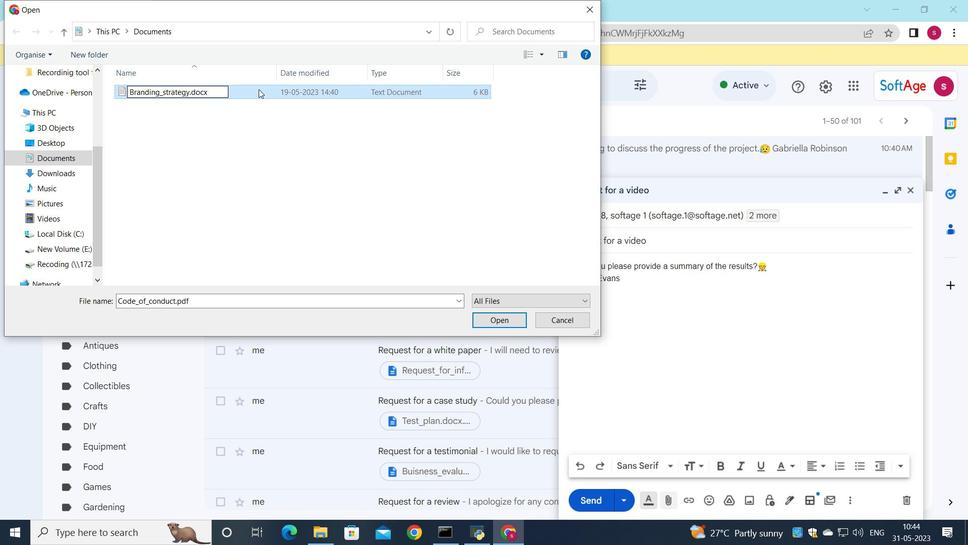 
Action: Mouse moved to (493, 322)
Screenshot: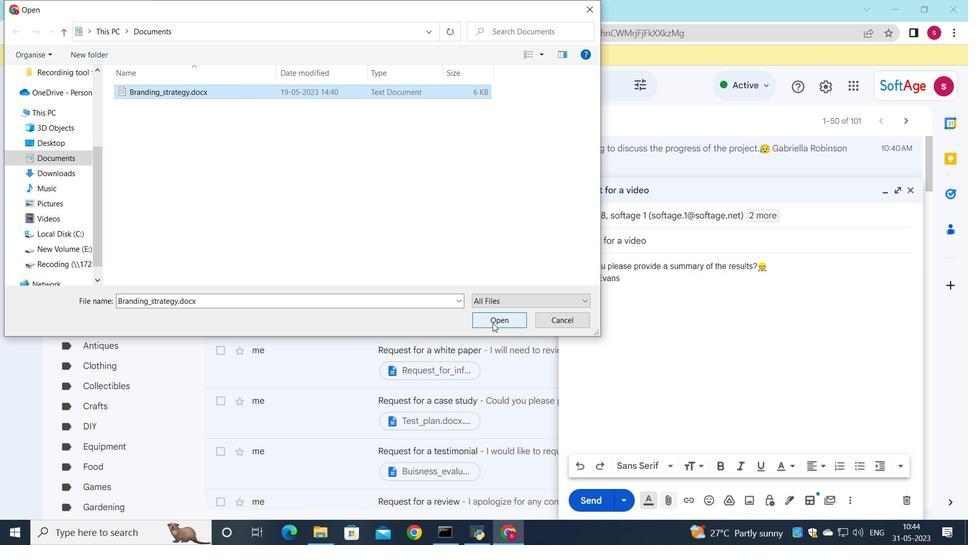 
Action: Mouse pressed left at (493, 322)
Screenshot: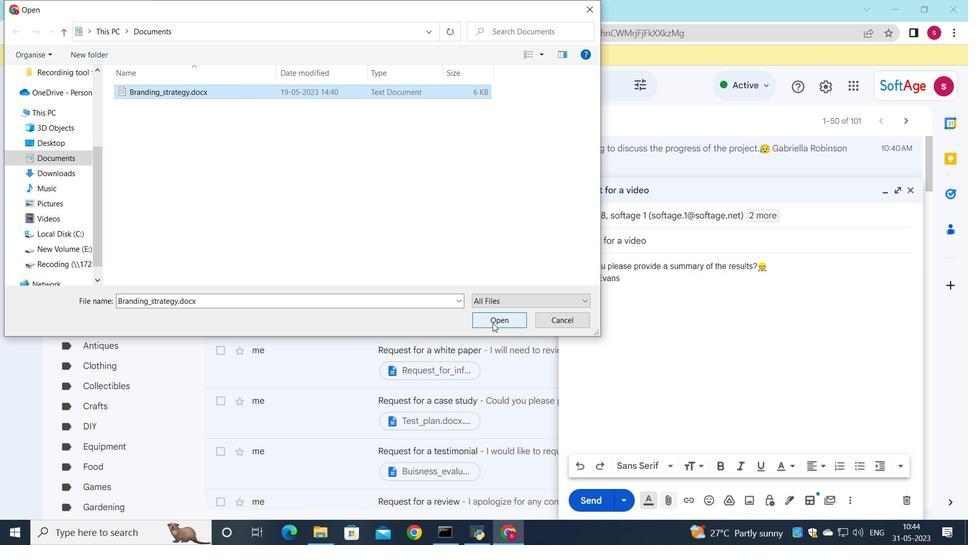
Action: Mouse moved to (585, 499)
Screenshot: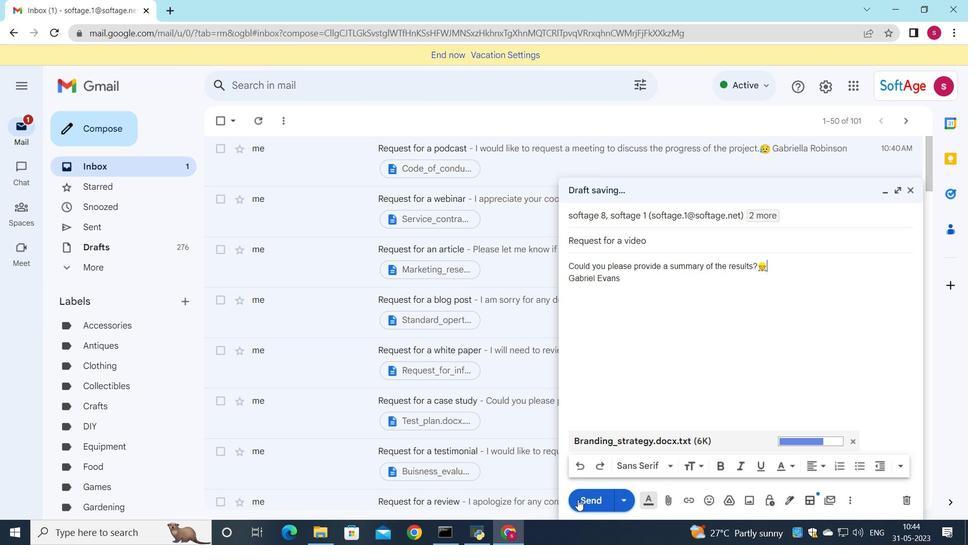 
Action: Mouse pressed left at (585, 499)
Screenshot: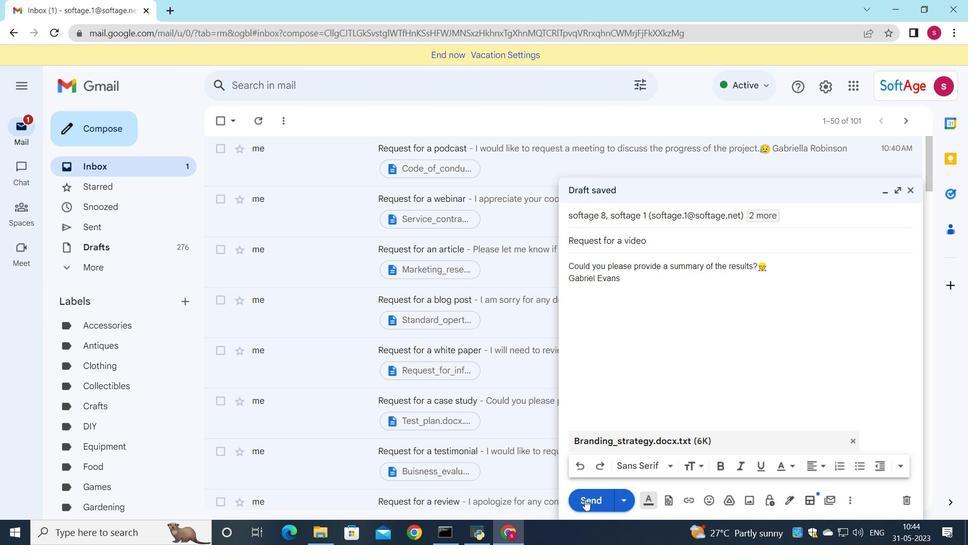 
Action: Mouse moved to (445, 149)
Screenshot: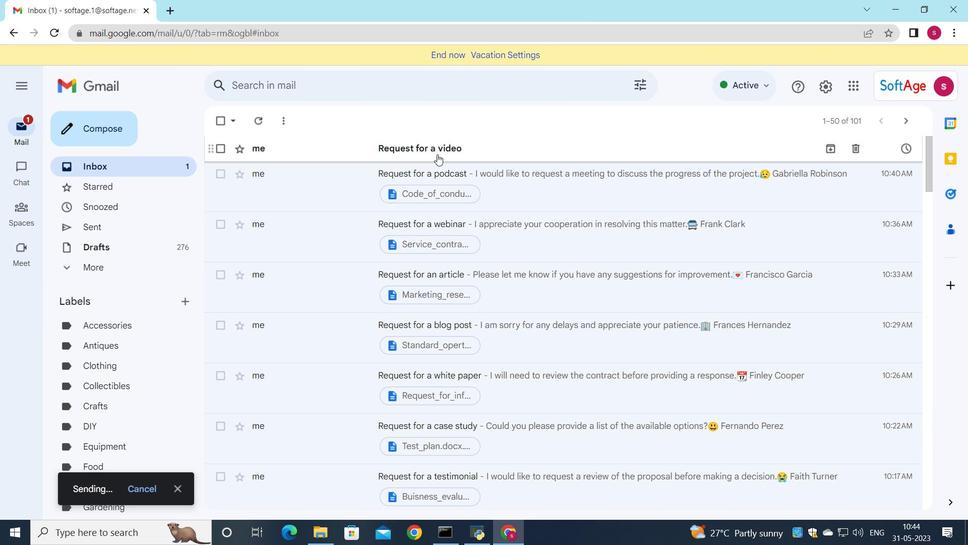 
Action: Mouse pressed left at (445, 149)
Screenshot: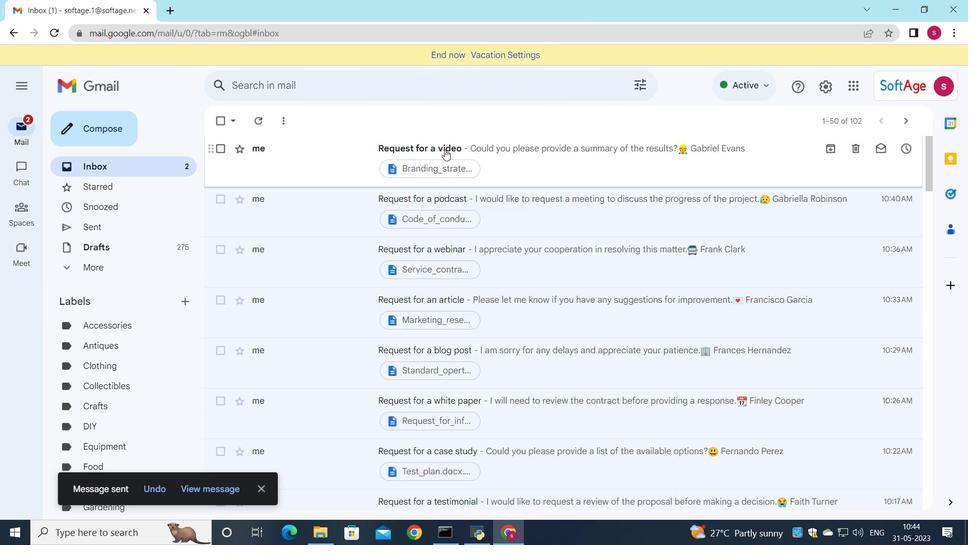 
Action: Mouse moved to (497, 188)
Screenshot: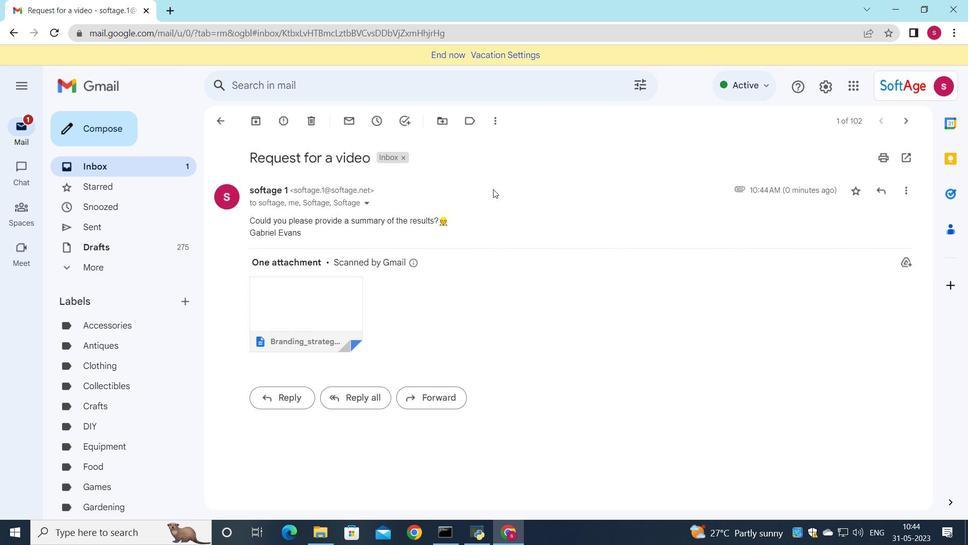 
